 Task: Find connections with filter location Montesson with filter topic #healthy with filter profile language German with filter current company Belong Education (Previously InternIn) with filter school Jaypee Institute of Information Technology, Noida with filter industry Wholesale Hardware, Plumbing, Heating Equipment with filter service category Personal Injury Law with filter keywords title B2B Sales Specialist
Action: Mouse moved to (486, 83)
Screenshot: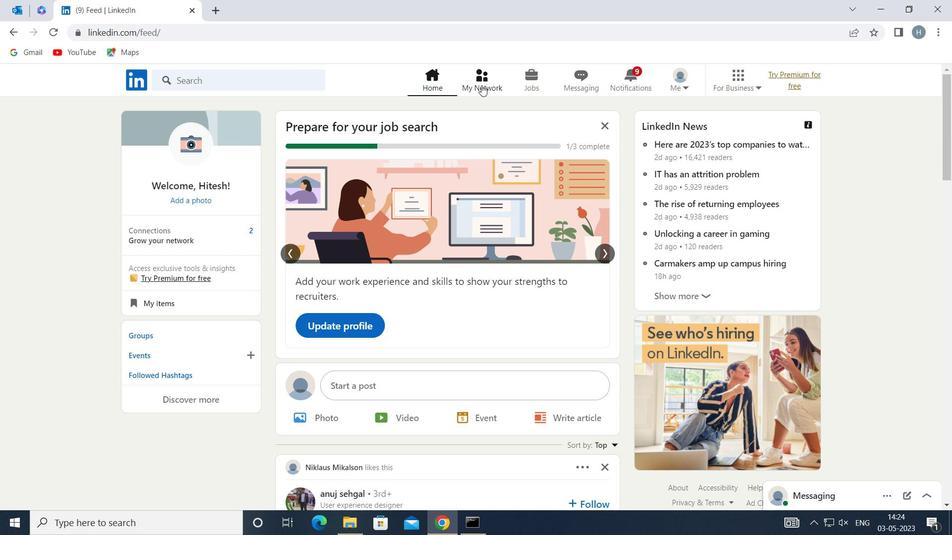 
Action: Mouse pressed left at (486, 83)
Screenshot: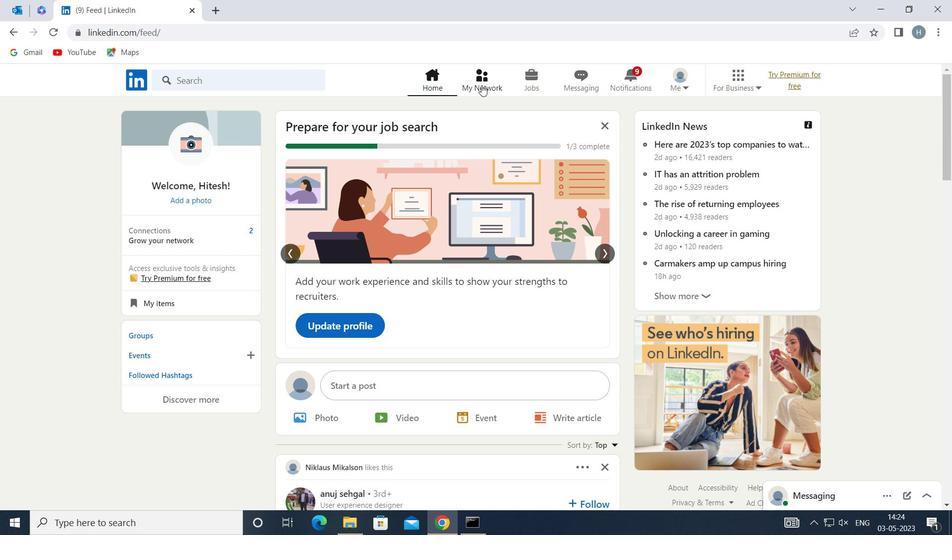 
Action: Mouse moved to (282, 154)
Screenshot: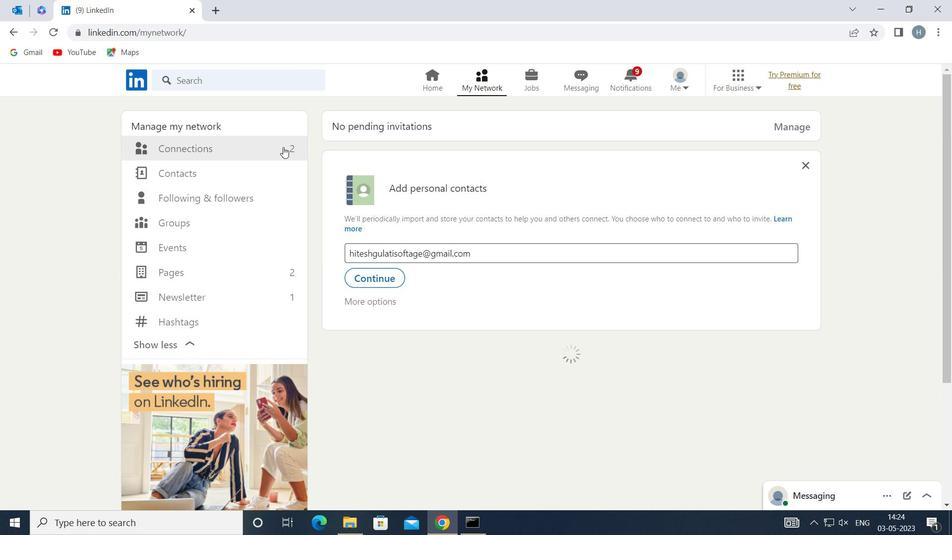 
Action: Mouse pressed left at (282, 154)
Screenshot: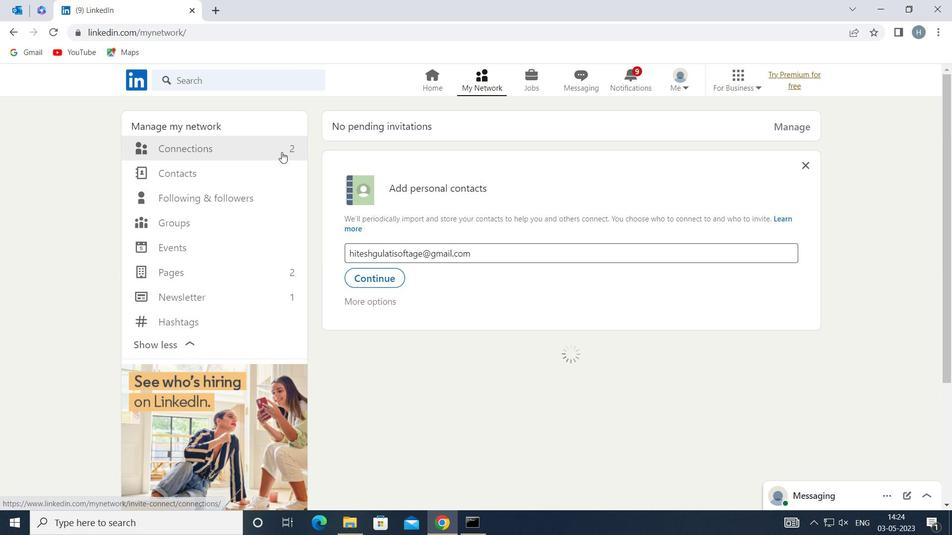 
Action: Mouse moved to (579, 146)
Screenshot: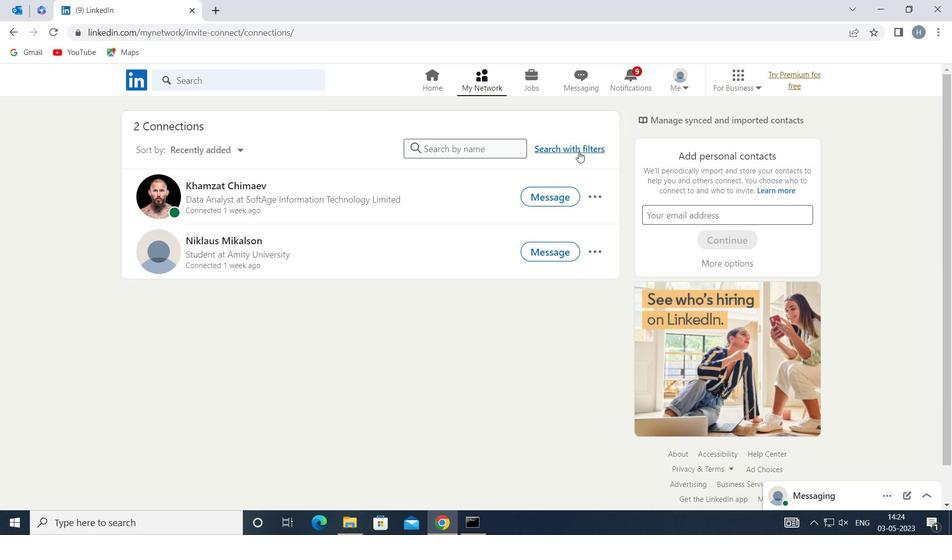 
Action: Mouse pressed left at (579, 146)
Screenshot: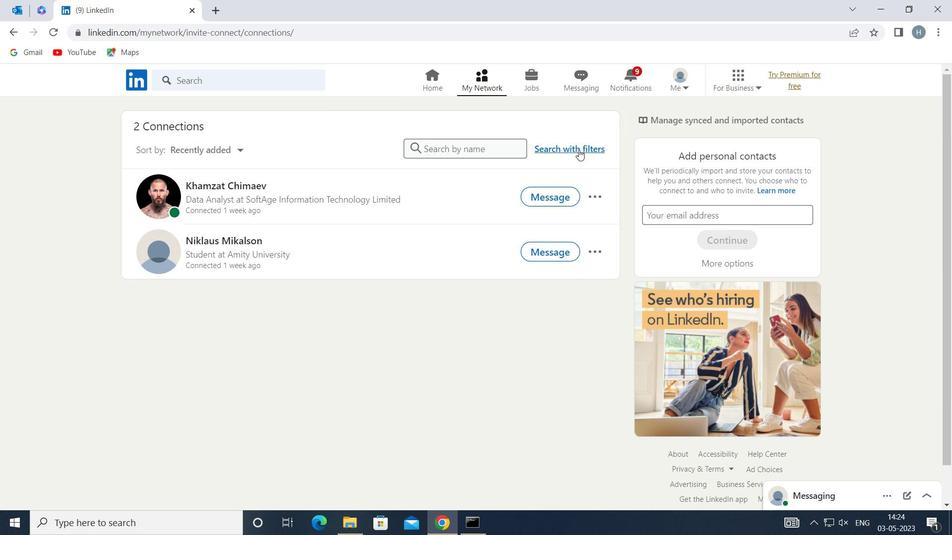 
Action: Mouse moved to (519, 119)
Screenshot: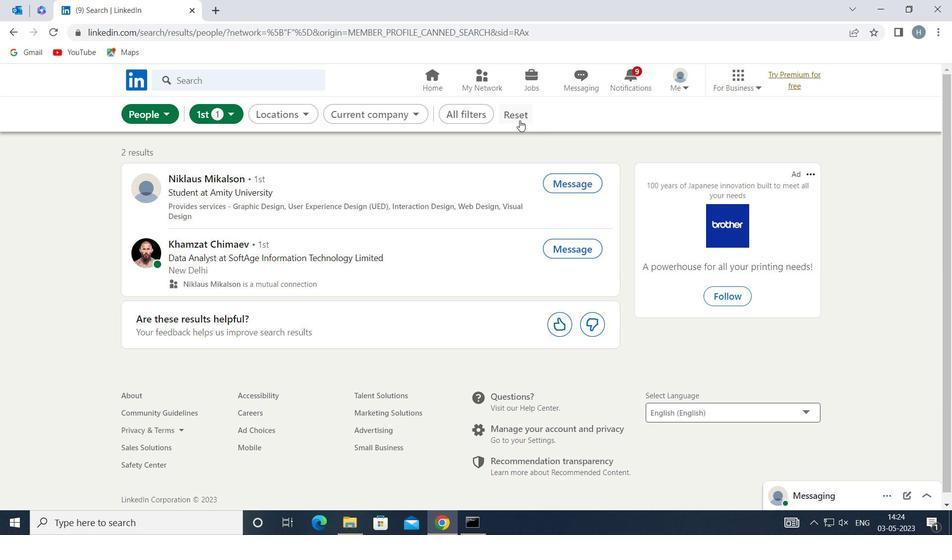 
Action: Mouse pressed left at (519, 119)
Screenshot: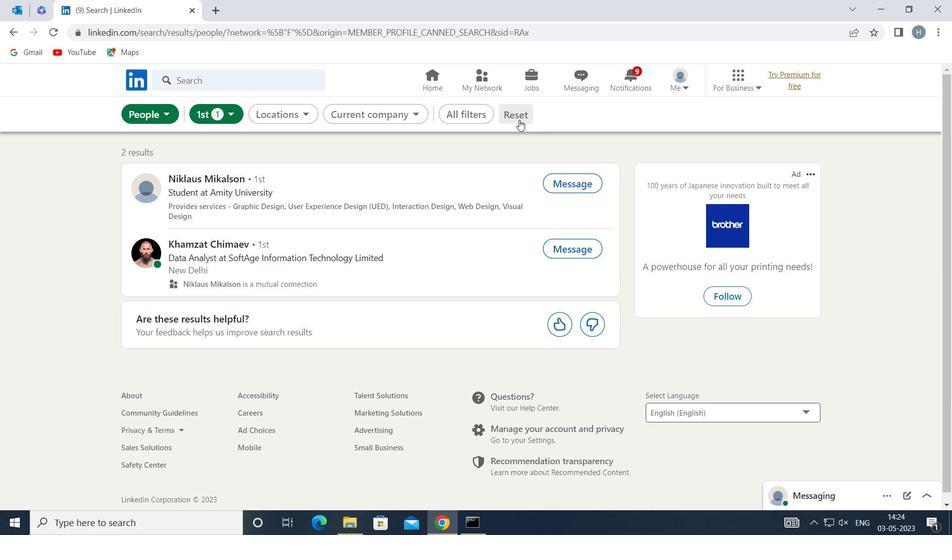 
Action: Mouse moved to (511, 115)
Screenshot: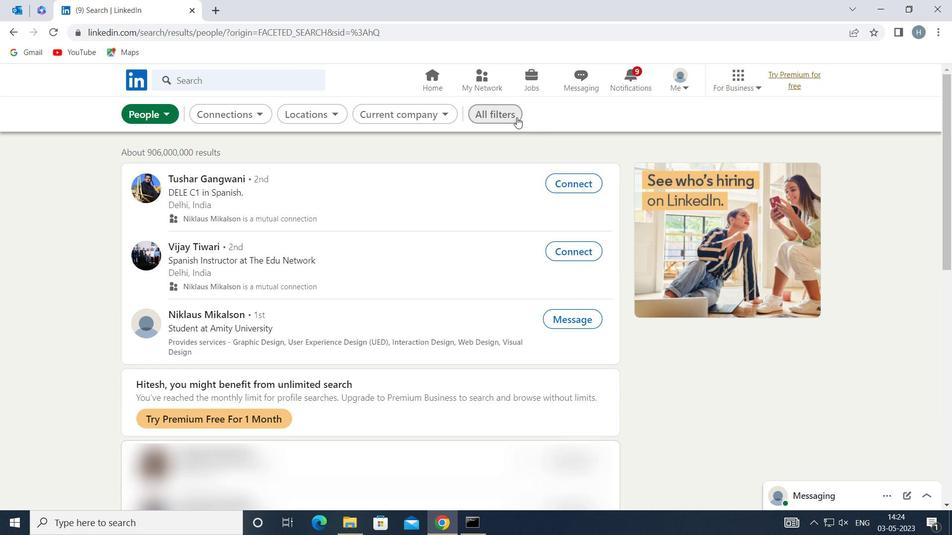 
Action: Mouse pressed left at (511, 115)
Screenshot: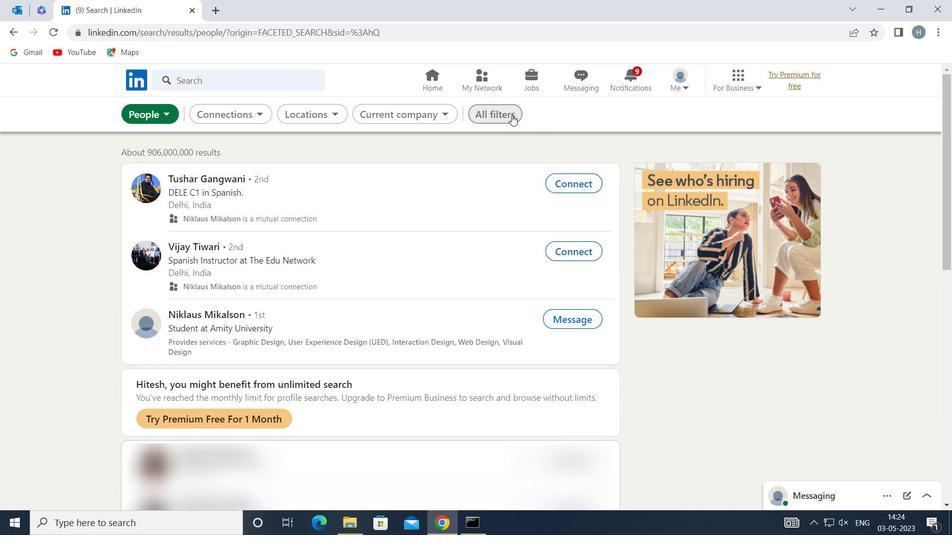 
Action: Mouse moved to (724, 254)
Screenshot: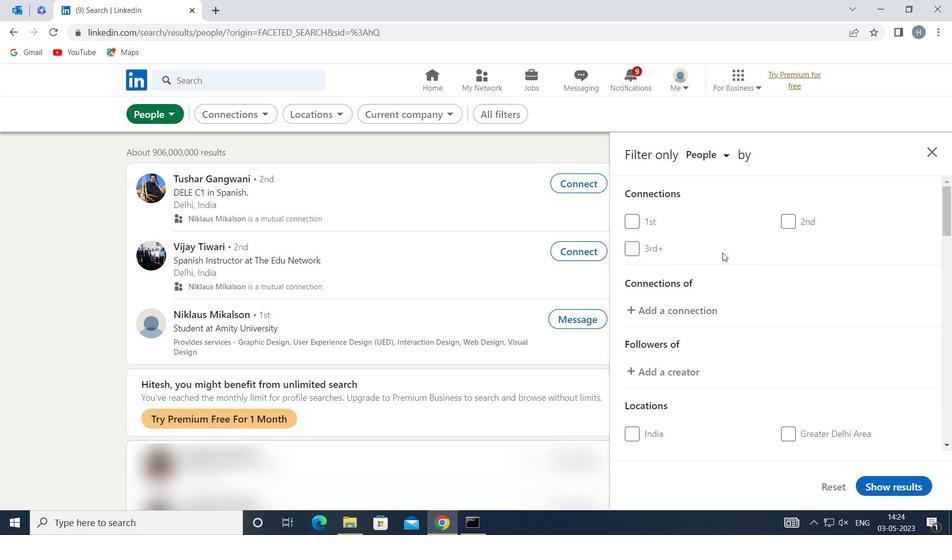 
Action: Mouse scrolled (724, 253) with delta (0, 0)
Screenshot: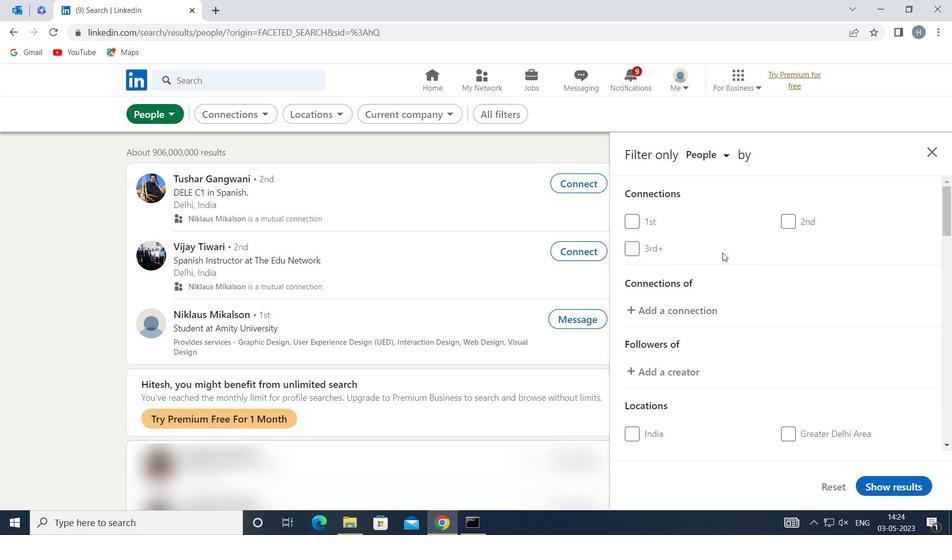 
Action: Mouse moved to (727, 252)
Screenshot: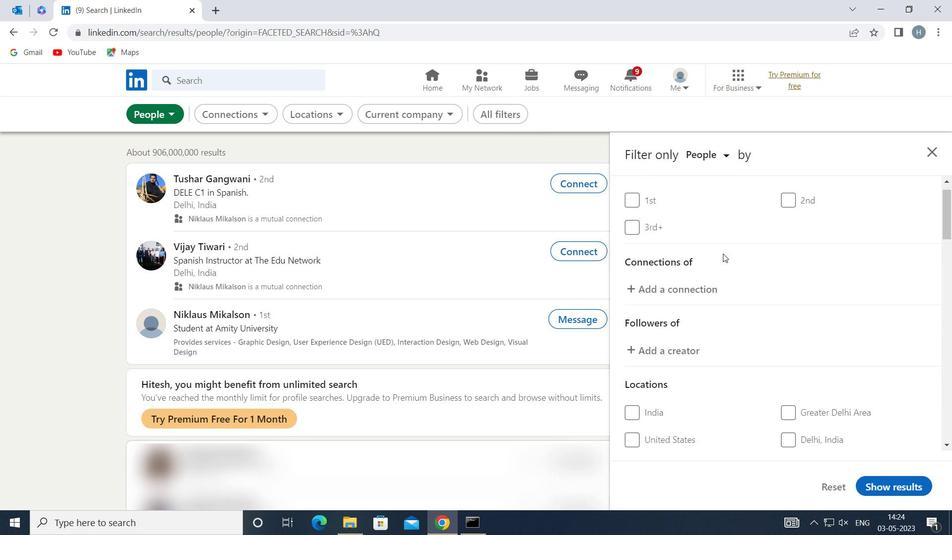 
Action: Mouse scrolled (727, 251) with delta (0, 0)
Screenshot: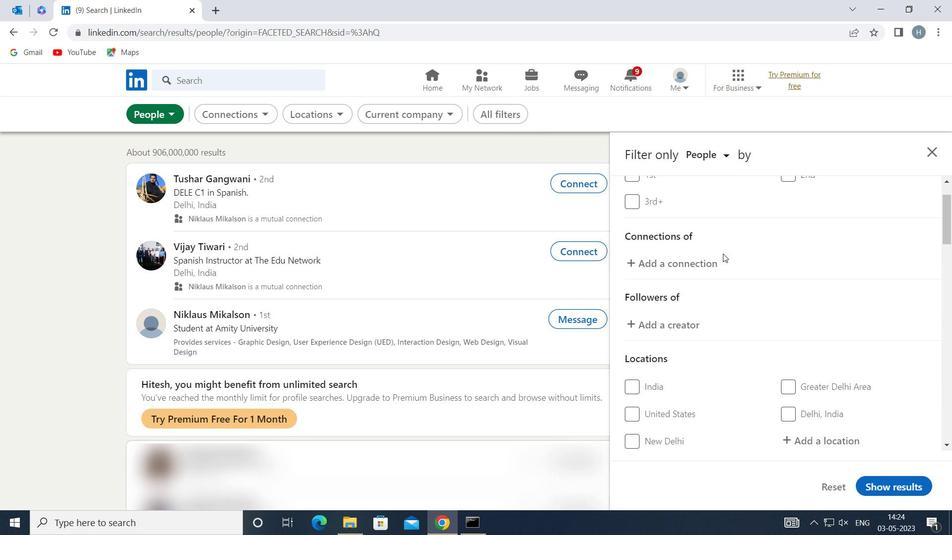 
Action: Mouse scrolled (727, 251) with delta (0, 0)
Screenshot: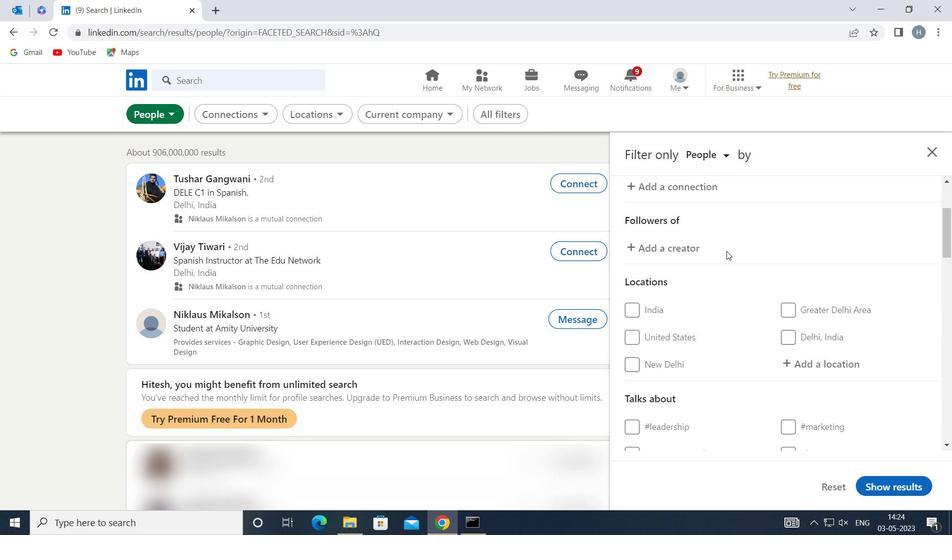 
Action: Mouse moved to (813, 293)
Screenshot: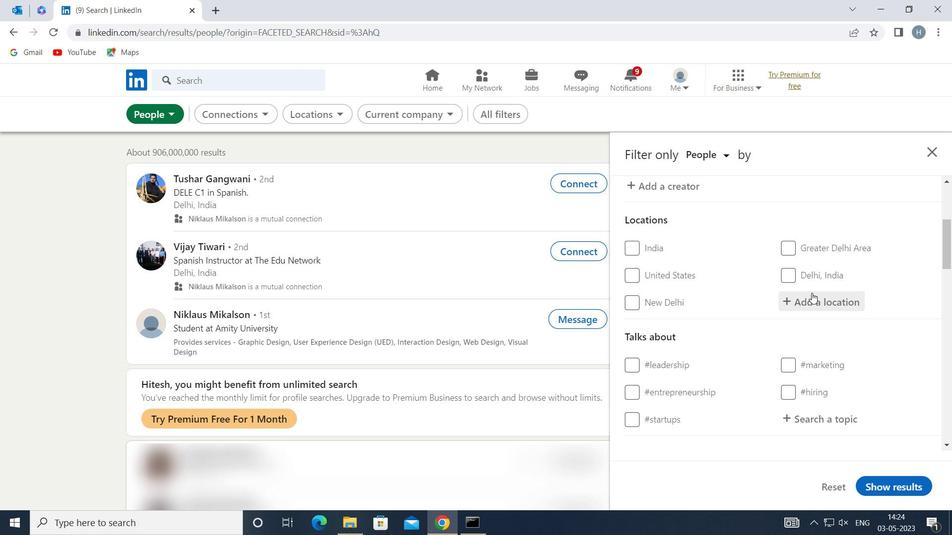 
Action: Mouse pressed left at (813, 293)
Screenshot: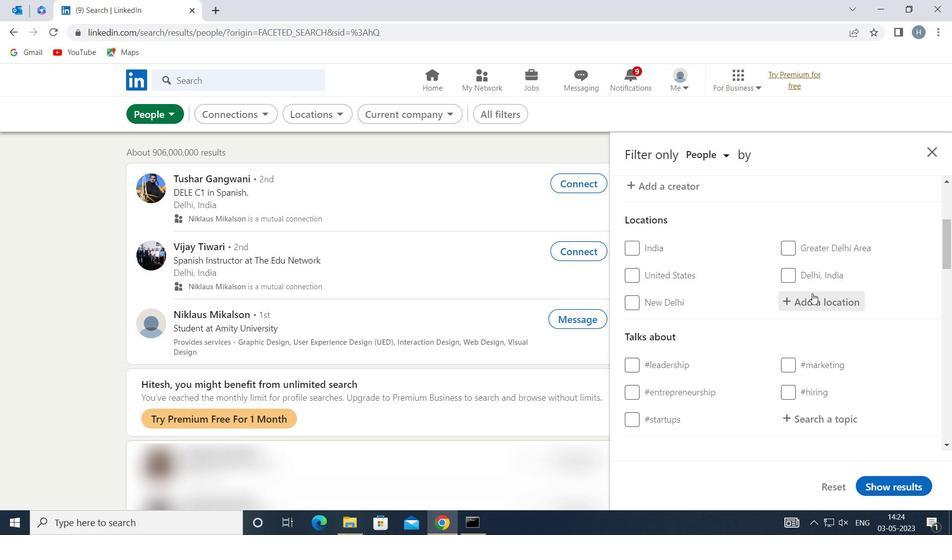 
Action: Key pressed <Key.shift>MONTESSON
Screenshot: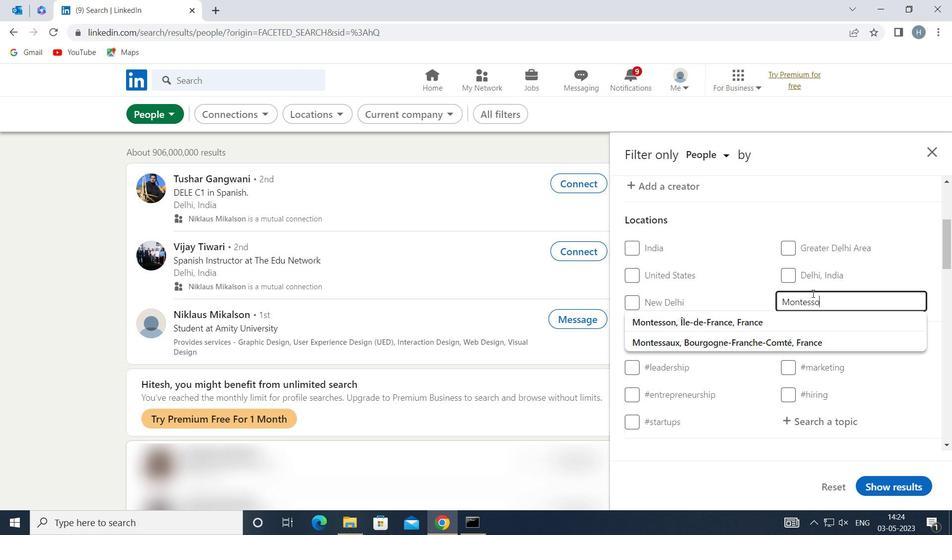 
Action: Mouse moved to (794, 322)
Screenshot: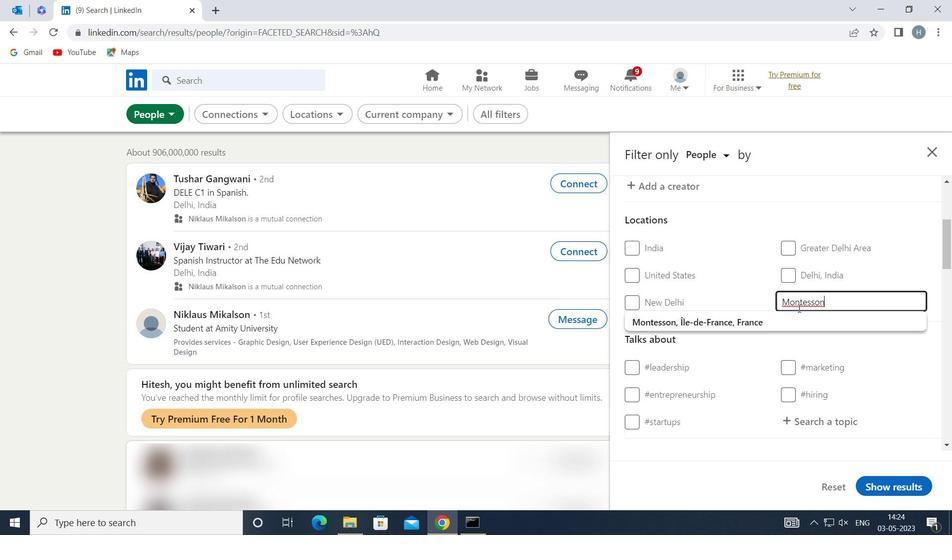
Action: Mouse pressed left at (794, 322)
Screenshot: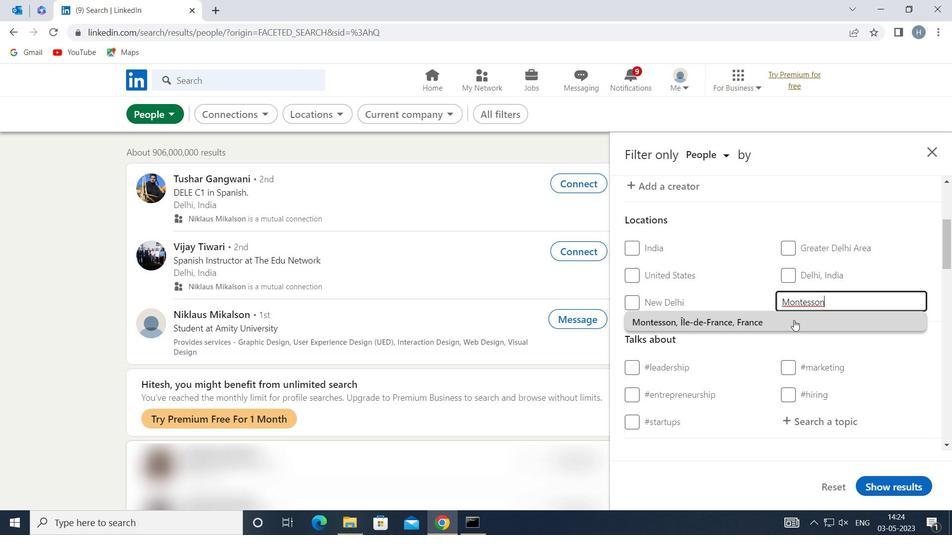 
Action: Mouse moved to (791, 322)
Screenshot: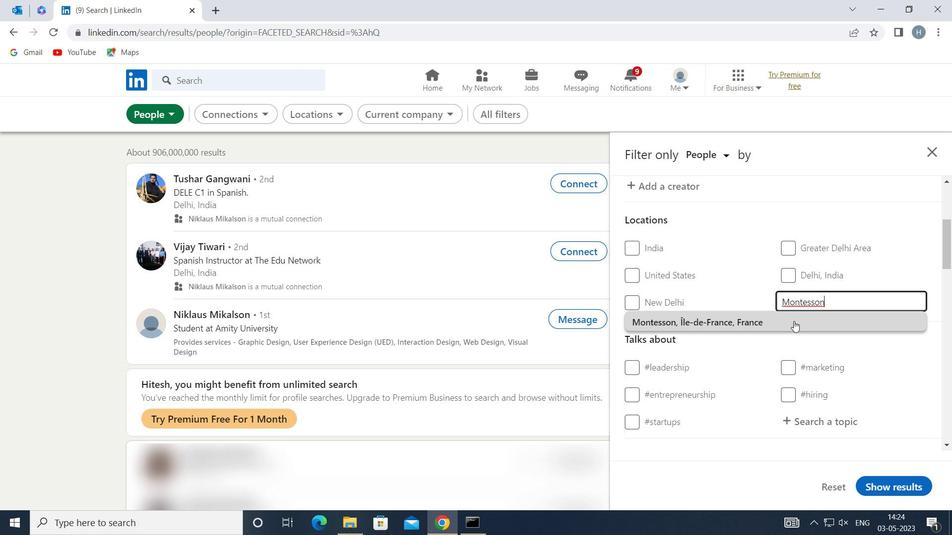 
Action: Mouse scrolled (791, 322) with delta (0, 0)
Screenshot: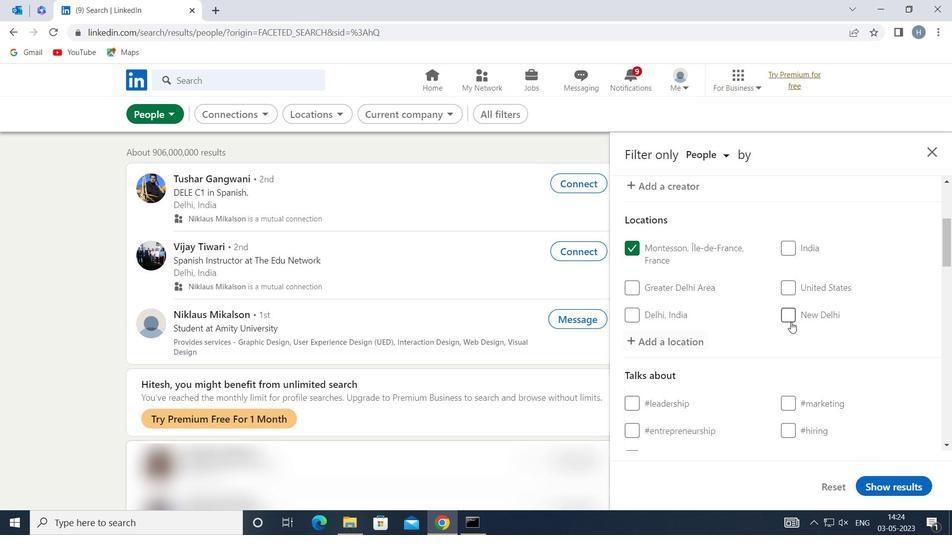 
Action: Mouse scrolled (791, 322) with delta (0, 0)
Screenshot: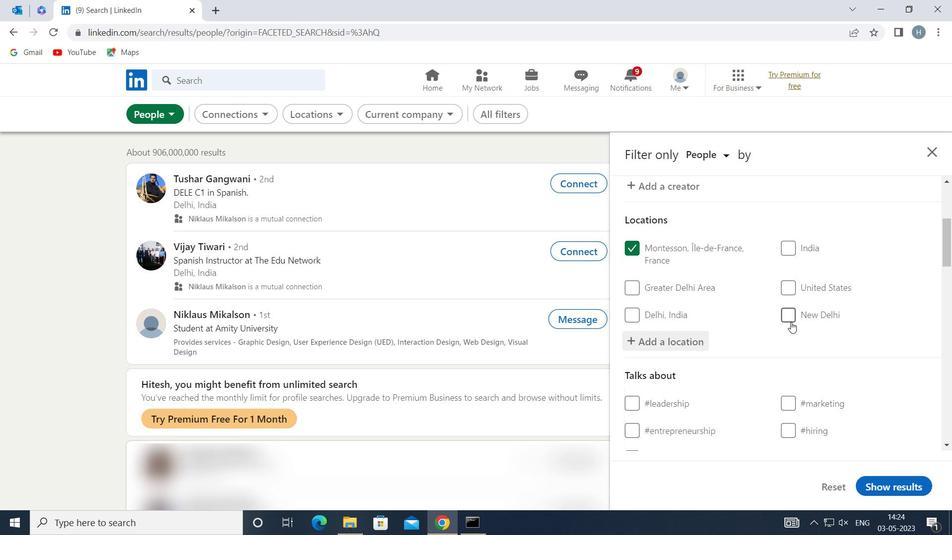 
Action: Mouse moved to (822, 334)
Screenshot: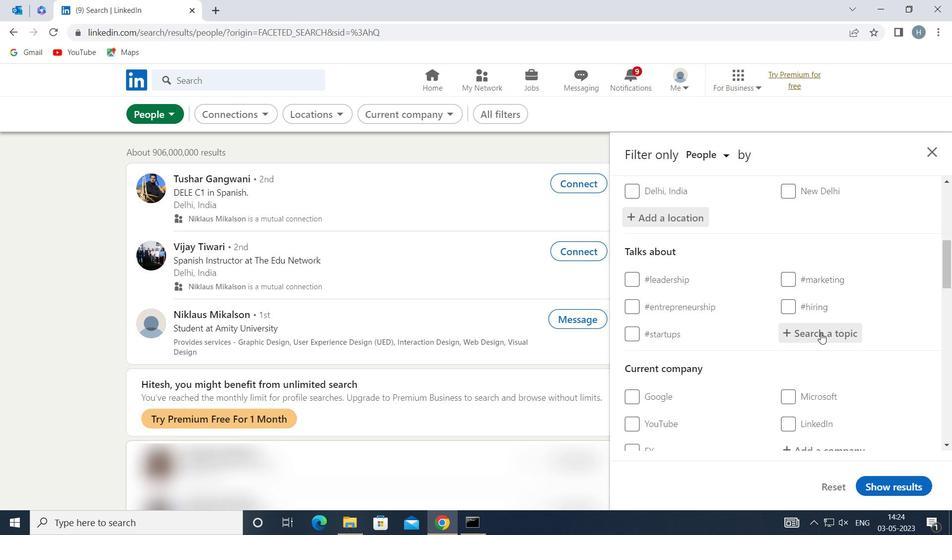 
Action: Mouse pressed left at (822, 334)
Screenshot: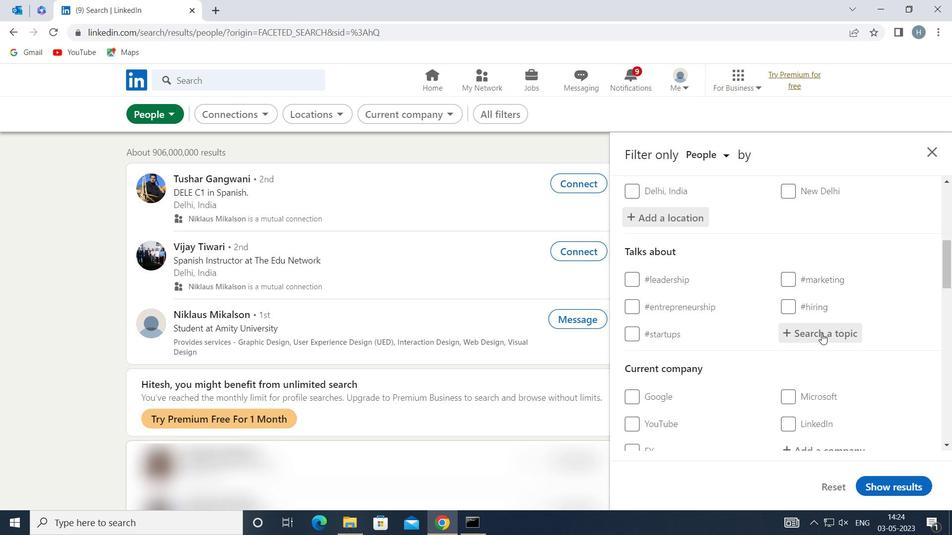
Action: Mouse moved to (820, 333)
Screenshot: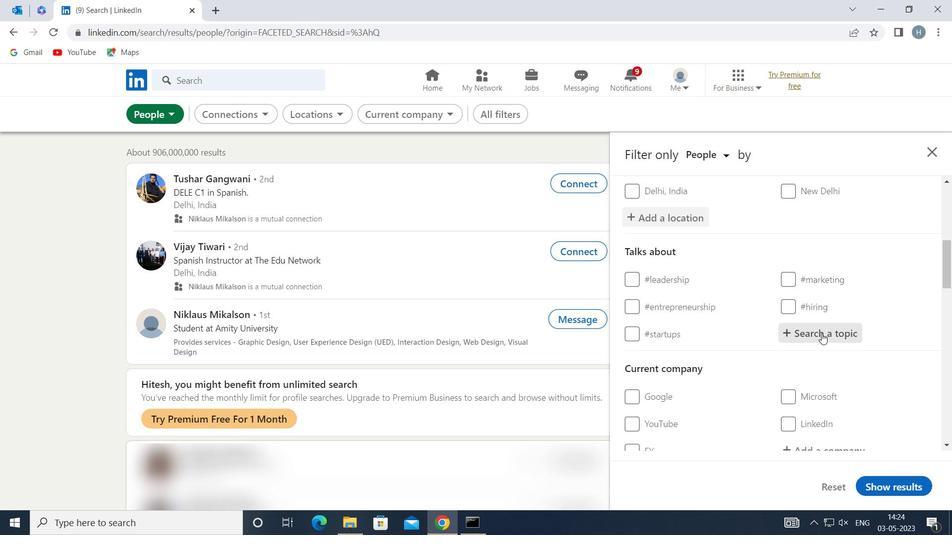 
Action: Key pressed HEALTHY
Screenshot: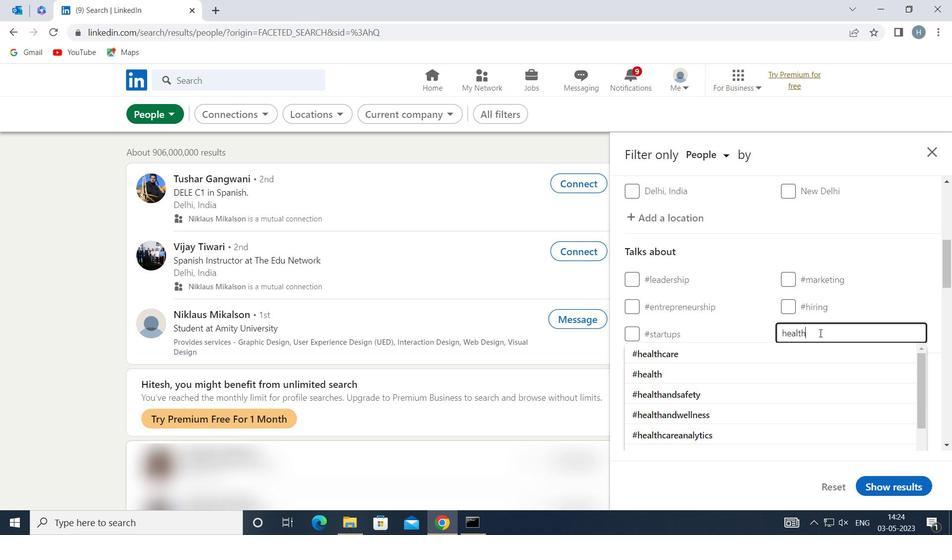 
Action: Mouse moved to (748, 392)
Screenshot: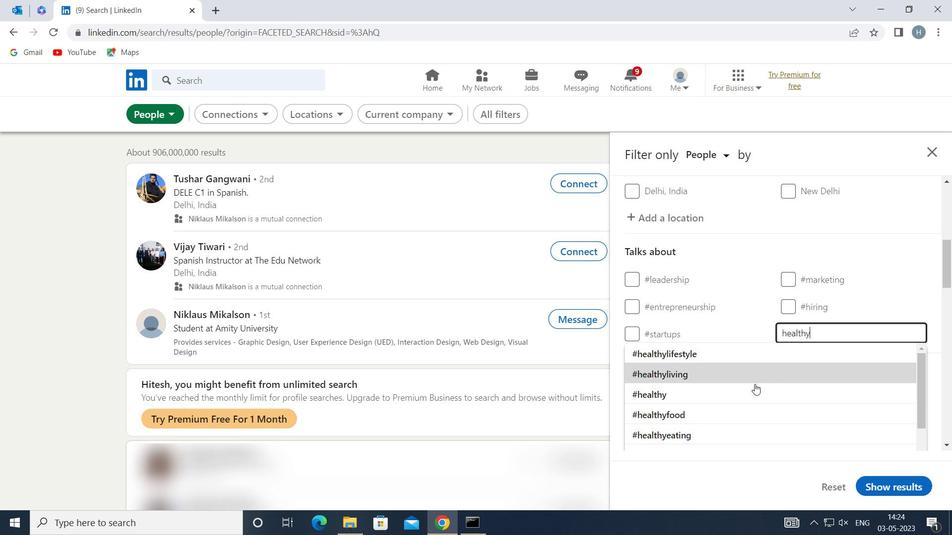 
Action: Mouse pressed left at (748, 392)
Screenshot: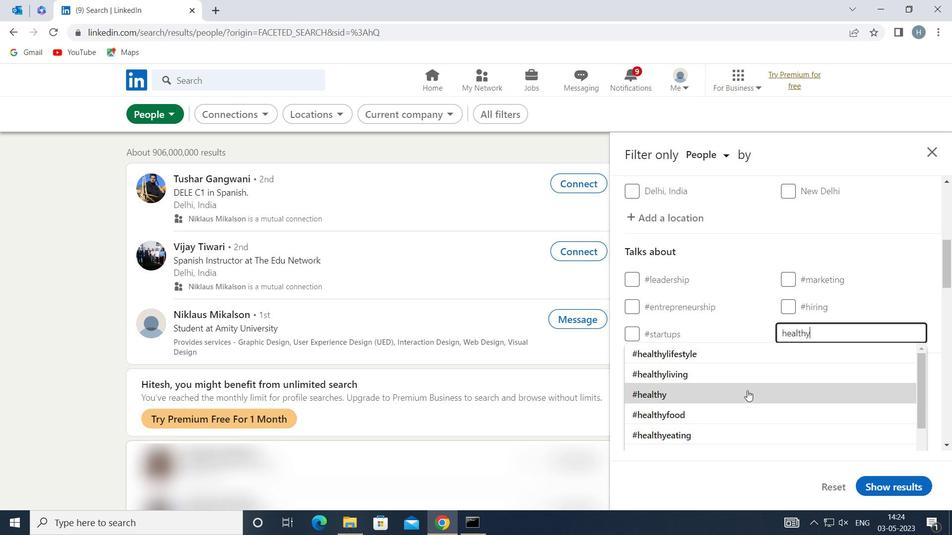 
Action: Mouse moved to (737, 357)
Screenshot: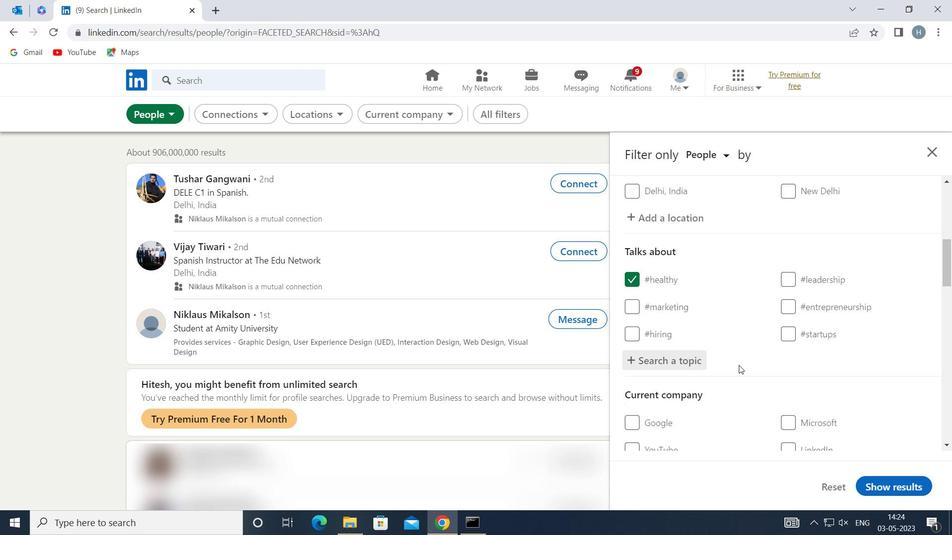 
Action: Mouse scrolled (737, 356) with delta (0, 0)
Screenshot: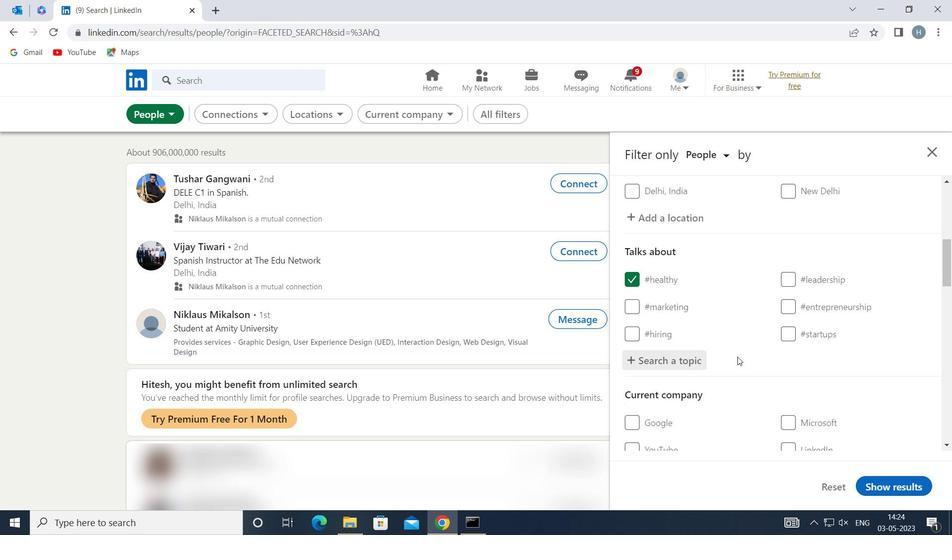 
Action: Mouse scrolled (737, 356) with delta (0, 0)
Screenshot: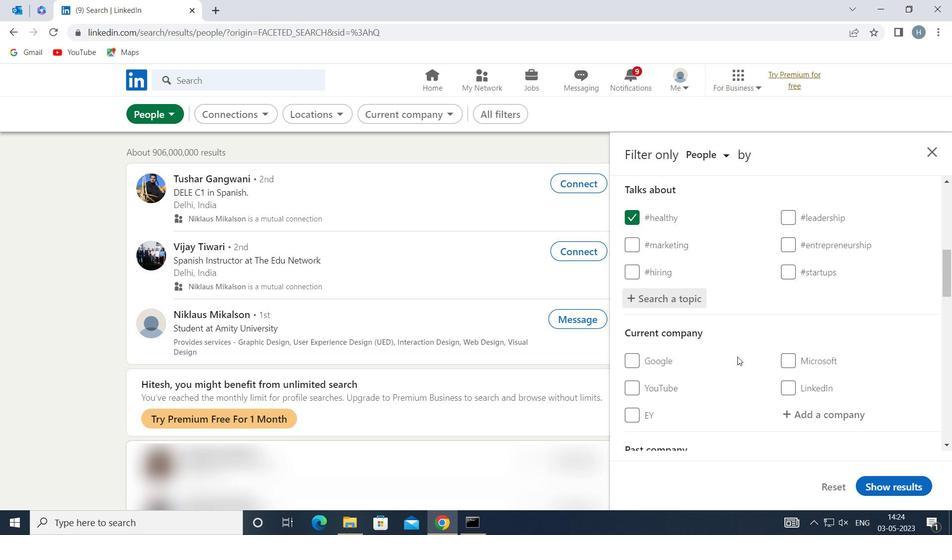 
Action: Mouse scrolled (737, 356) with delta (0, 0)
Screenshot: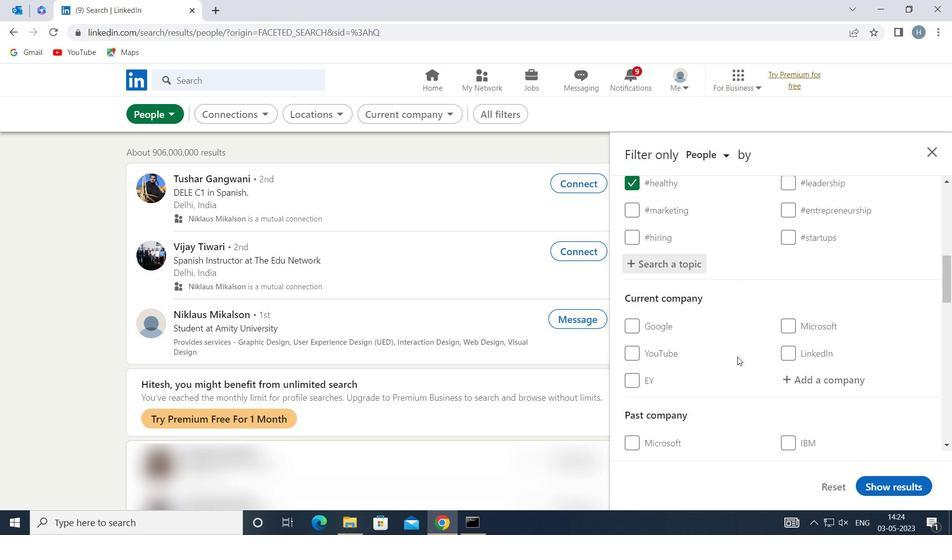 
Action: Mouse moved to (737, 357)
Screenshot: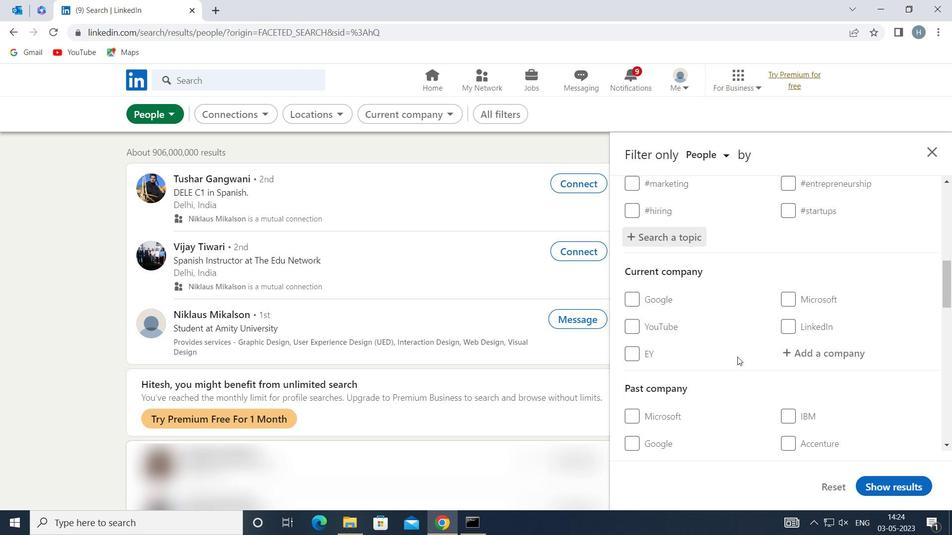 
Action: Mouse scrolled (737, 356) with delta (0, 0)
Screenshot: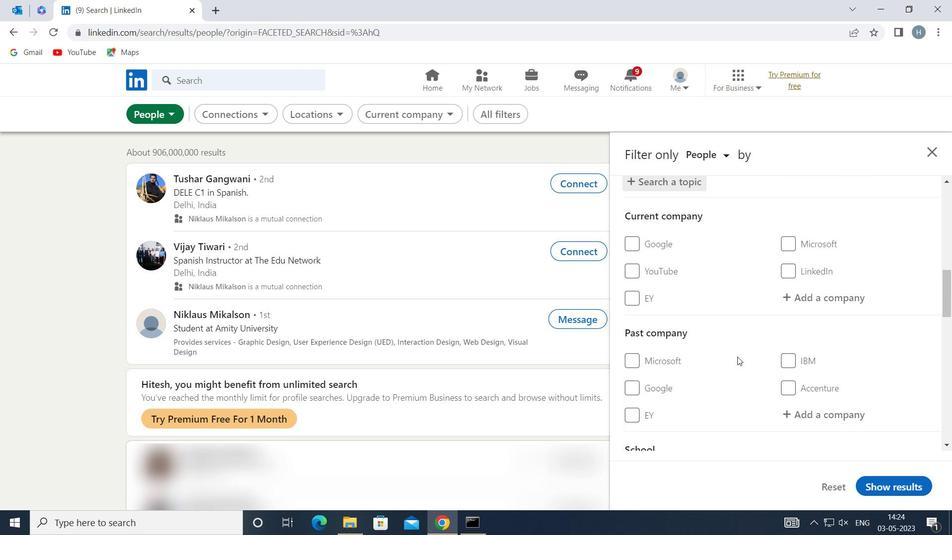 
Action: Mouse moved to (737, 358)
Screenshot: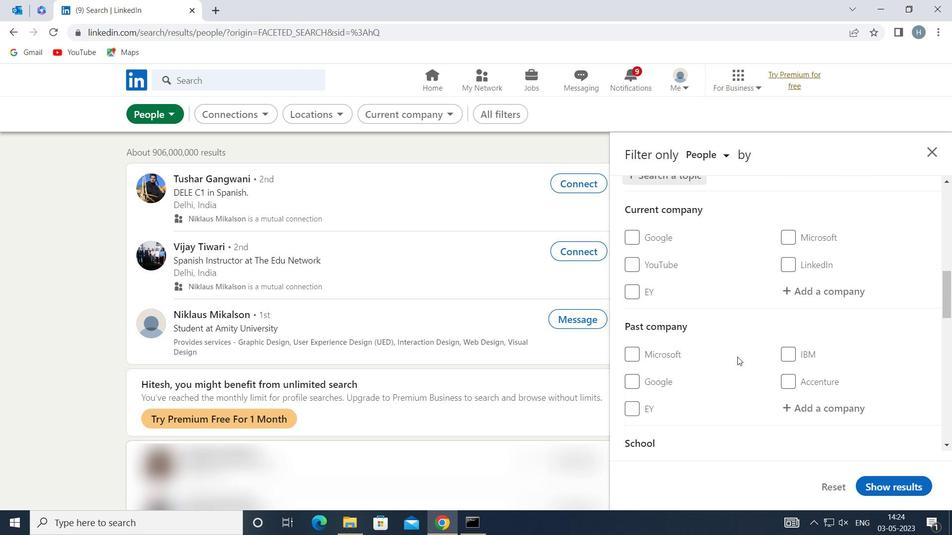 
Action: Mouse scrolled (737, 358) with delta (0, 0)
Screenshot: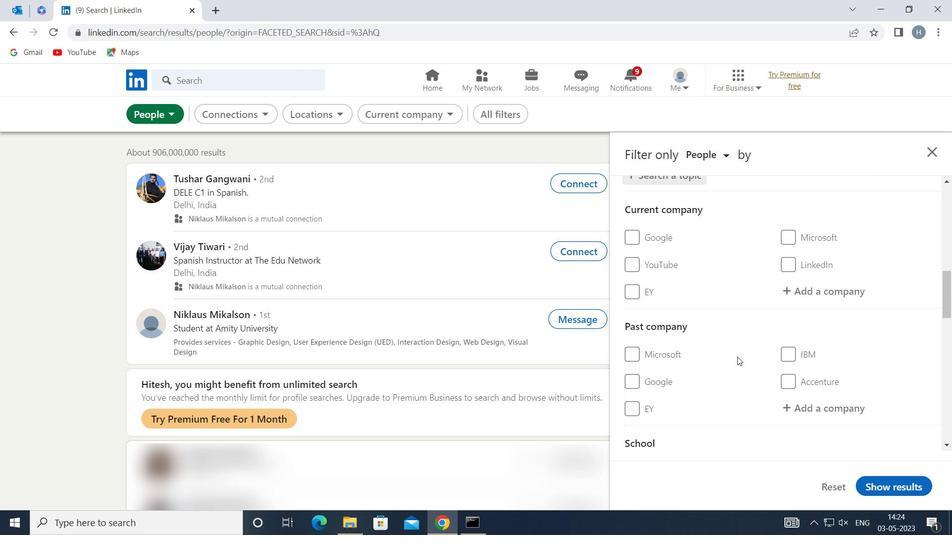 
Action: Mouse moved to (737, 359)
Screenshot: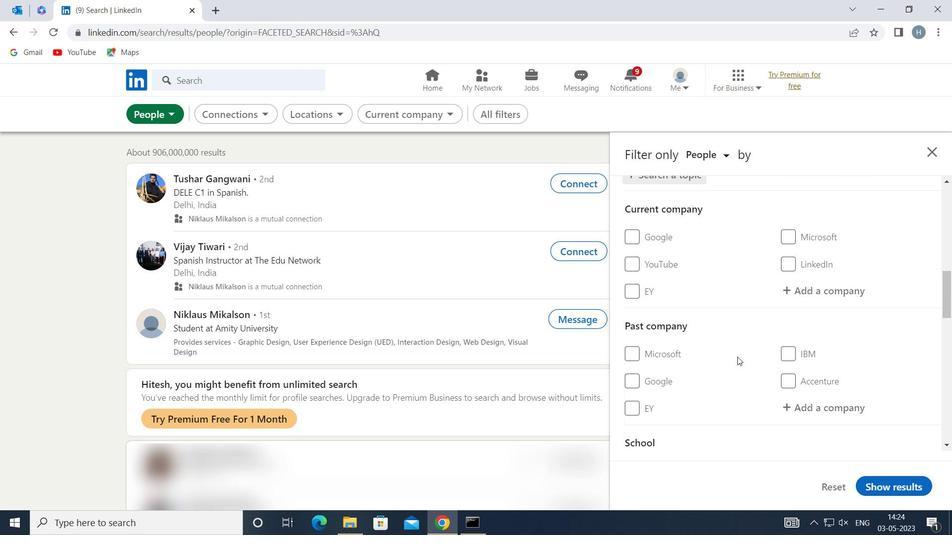 
Action: Mouse scrolled (737, 359) with delta (0, 0)
Screenshot: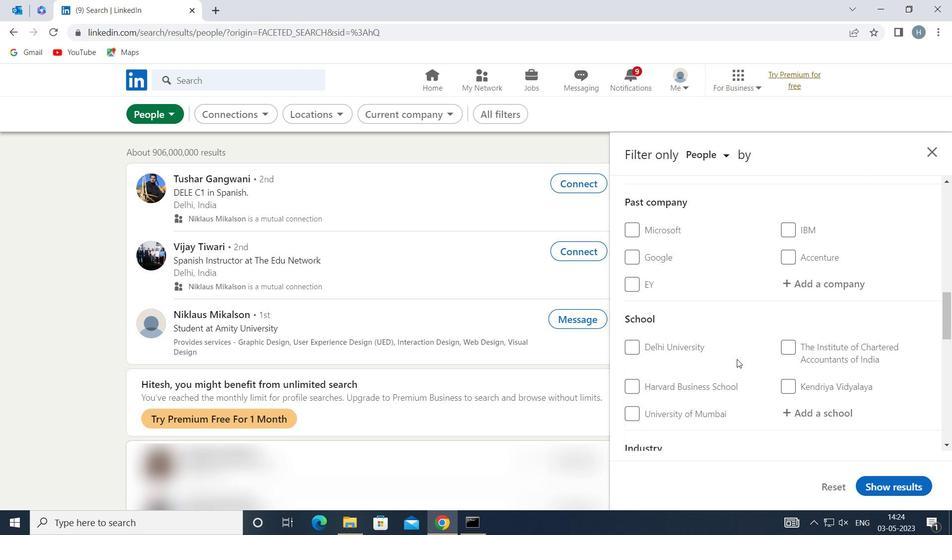 
Action: Mouse scrolled (737, 359) with delta (0, 0)
Screenshot: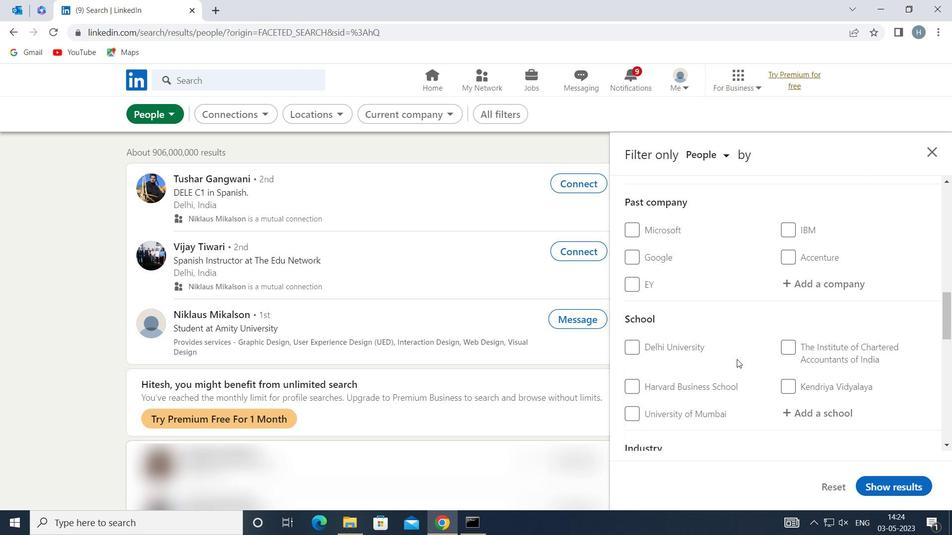
Action: Mouse scrolled (737, 359) with delta (0, 0)
Screenshot: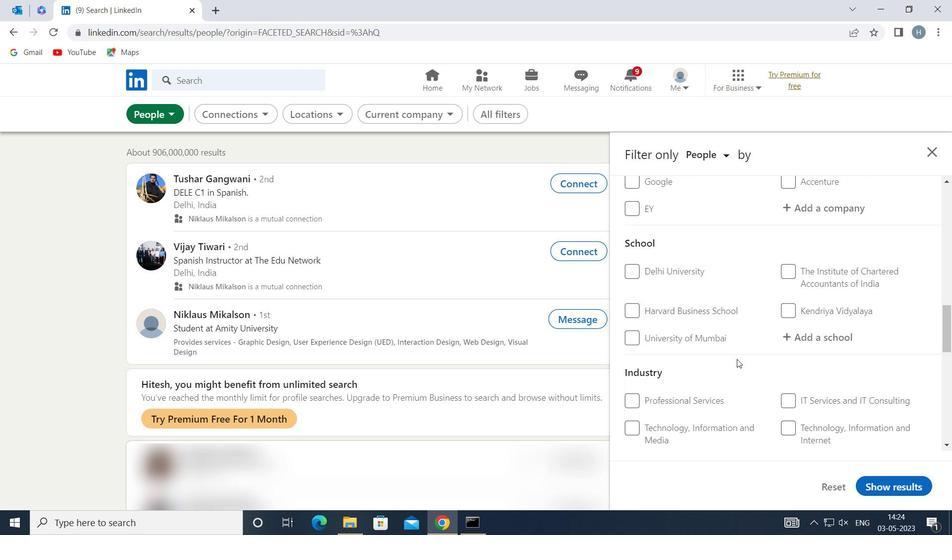 
Action: Mouse scrolled (737, 359) with delta (0, 0)
Screenshot: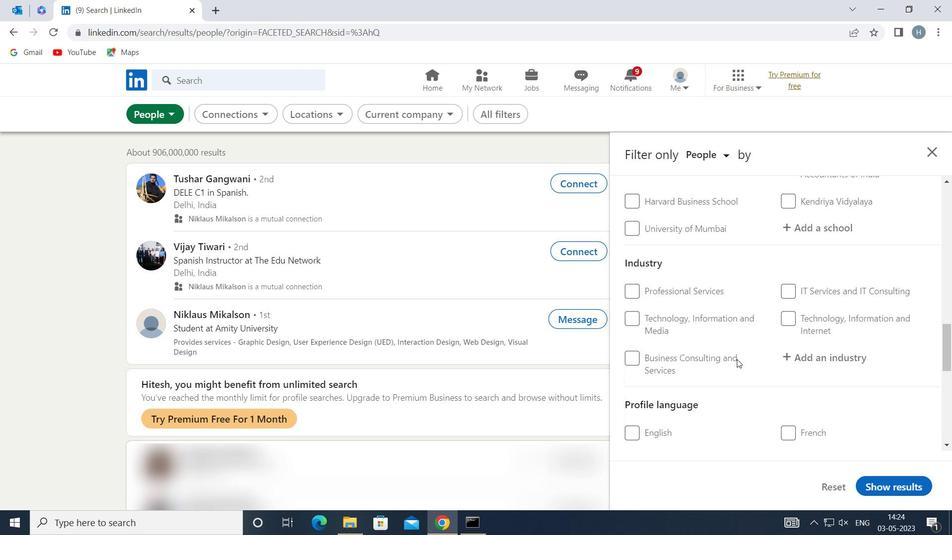 
Action: Mouse scrolled (737, 359) with delta (0, 0)
Screenshot: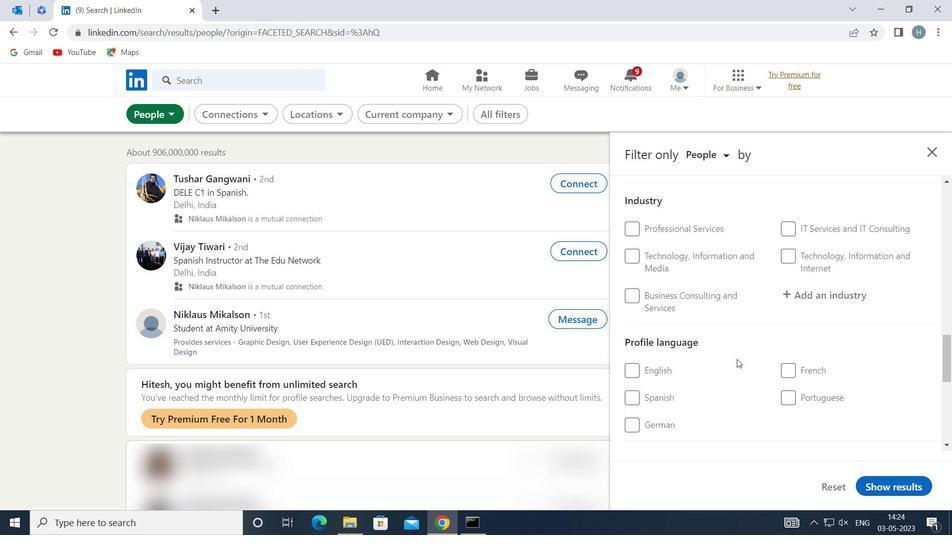 
Action: Mouse moved to (637, 358)
Screenshot: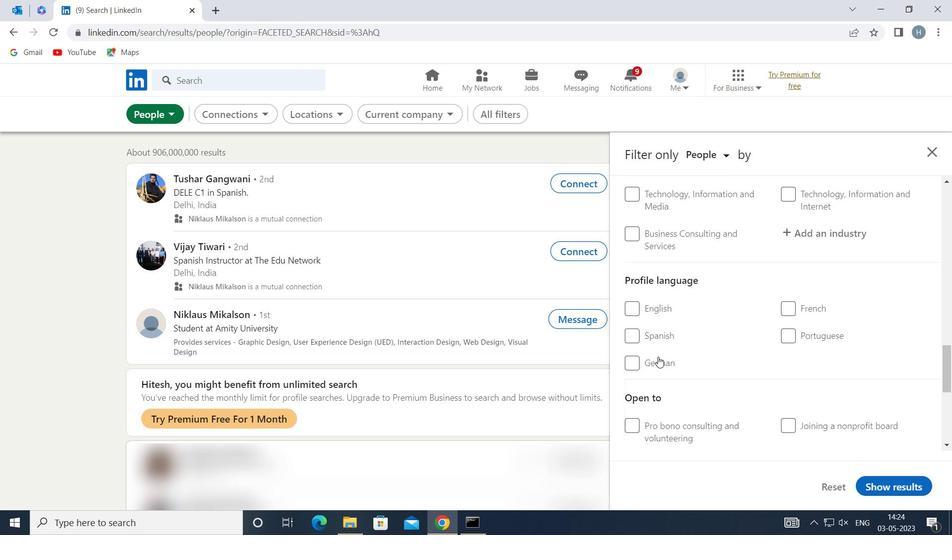 
Action: Mouse pressed left at (637, 358)
Screenshot: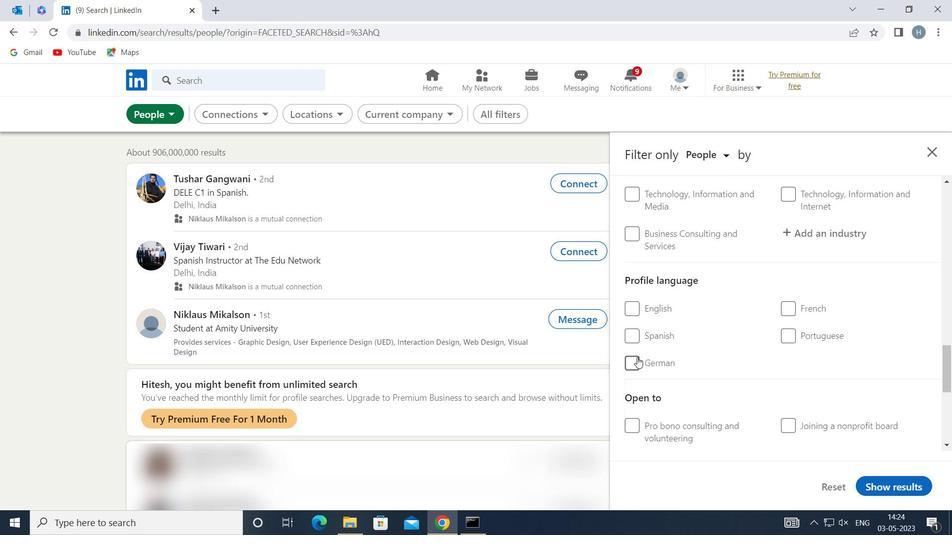 
Action: Mouse moved to (755, 346)
Screenshot: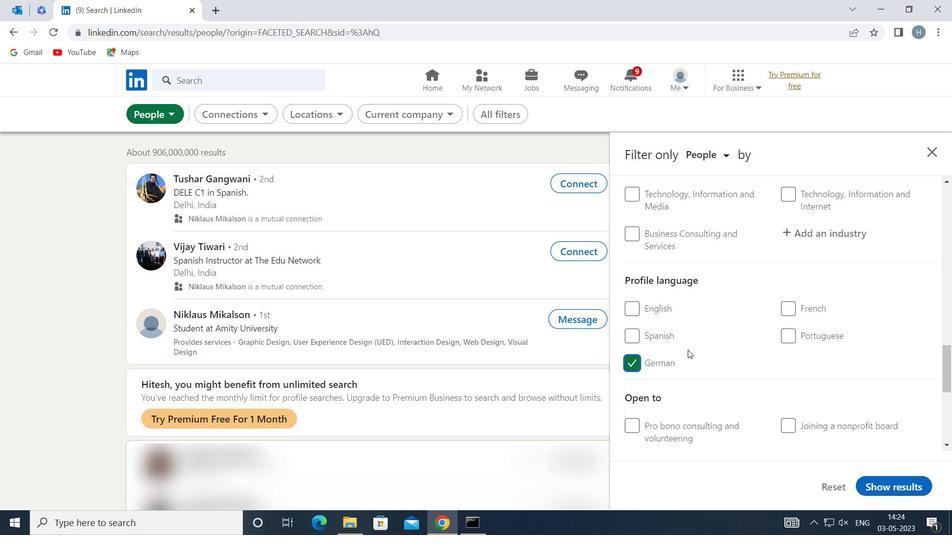 
Action: Mouse scrolled (755, 346) with delta (0, 0)
Screenshot: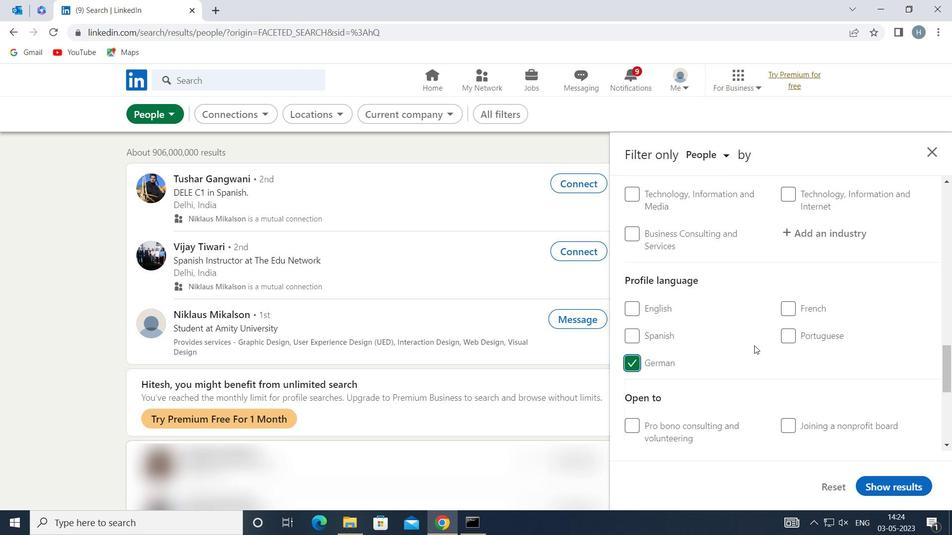 
Action: Mouse scrolled (755, 346) with delta (0, 0)
Screenshot: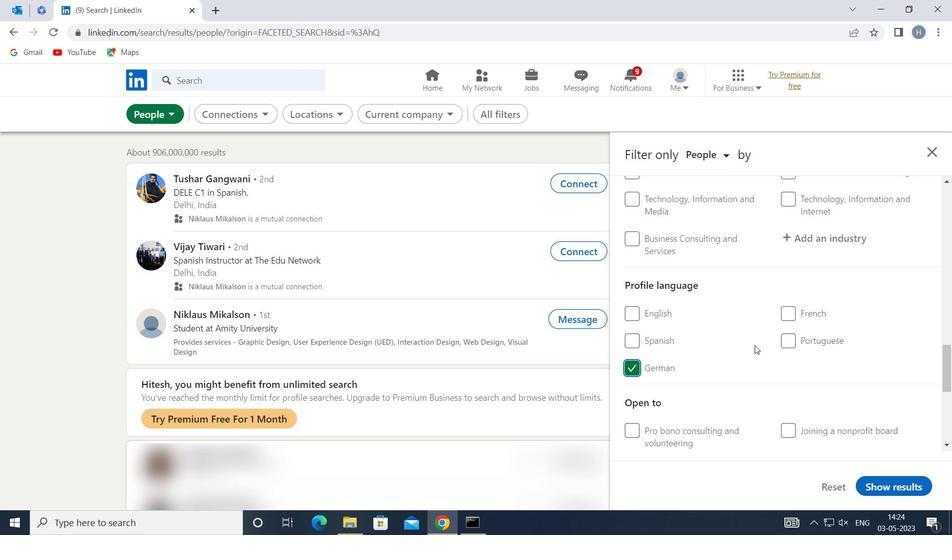 
Action: Mouse scrolled (755, 346) with delta (0, 0)
Screenshot: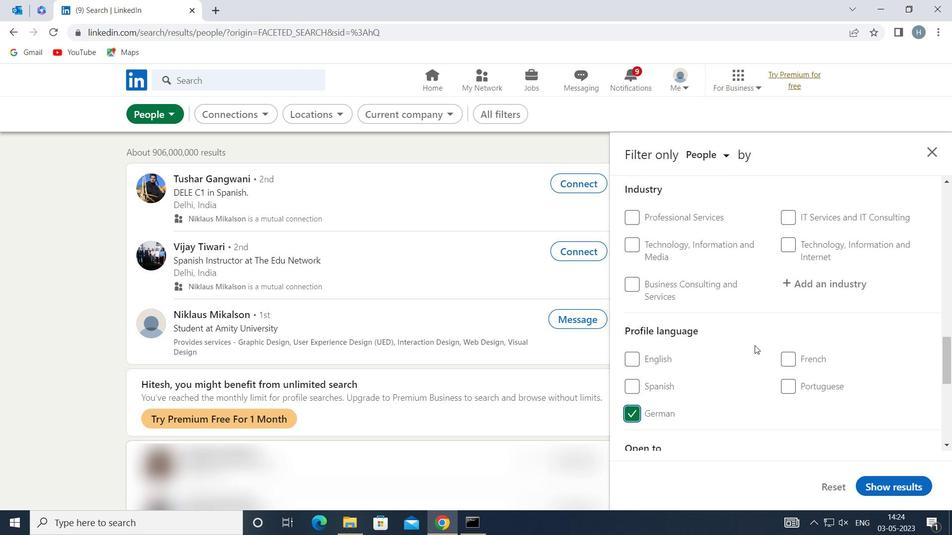 
Action: Mouse scrolled (755, 346) with delta (0, 0)
Screenshot: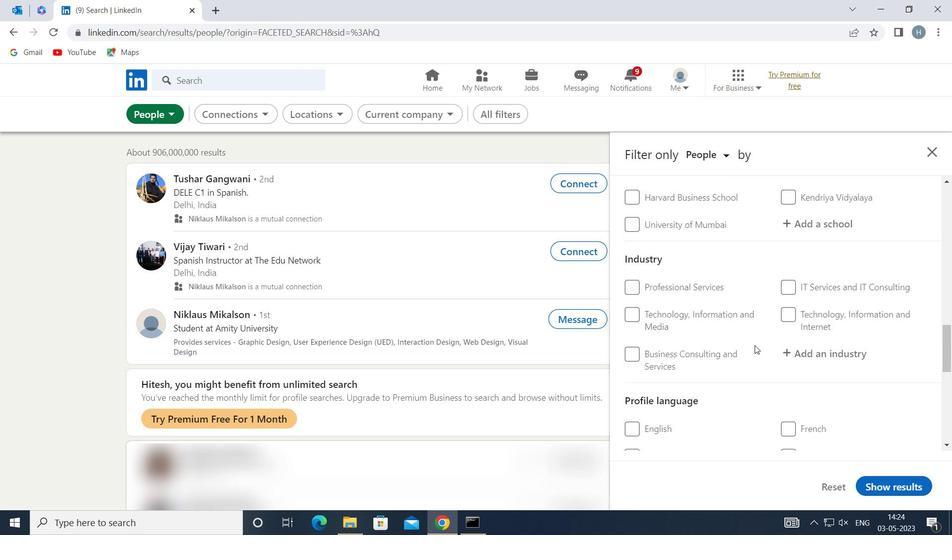 
Action: Mouse scrolled (755, 346) with delta (0, 0)
Screenshot: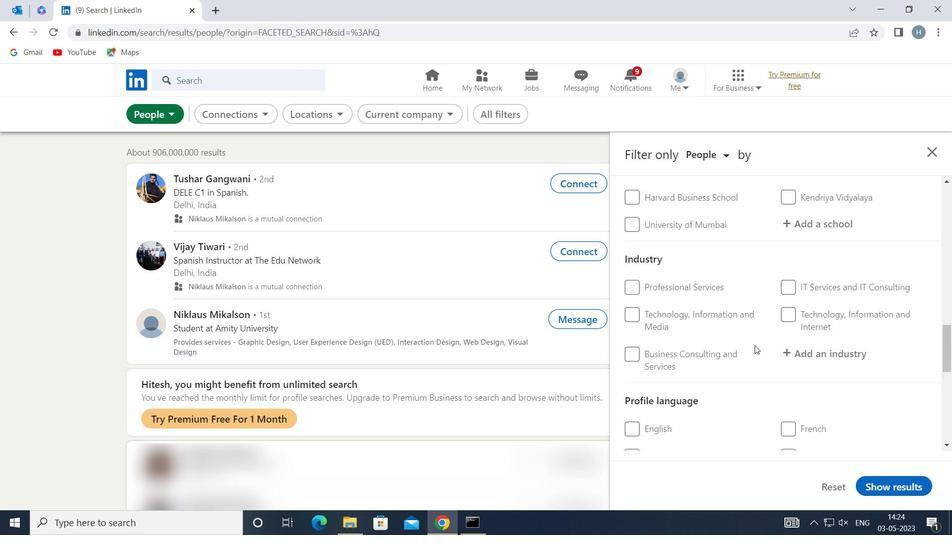 
Action: Mouse scrolled (755, 346) with delta (0, 0)
Screenshot: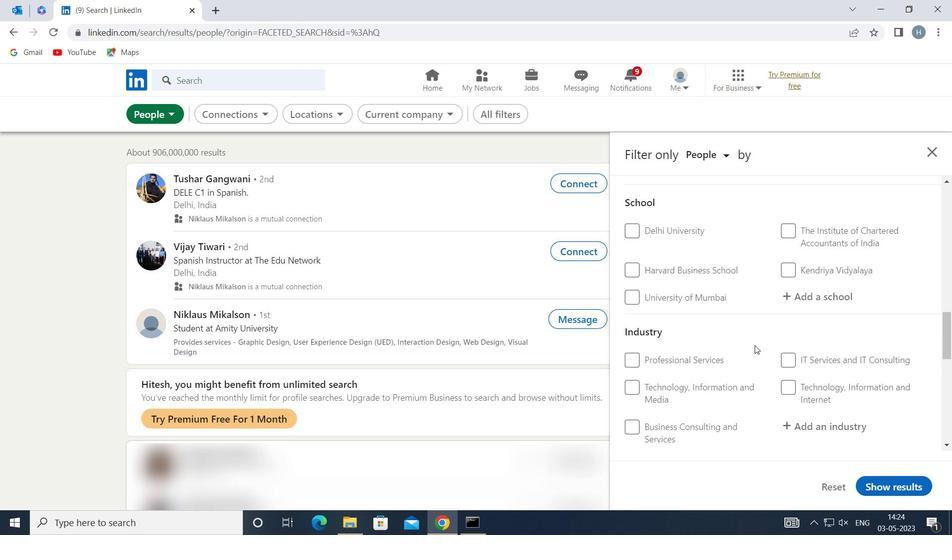 
Action: Mouse scrolled (755, 346) with delta (0, 0)
Screenshot: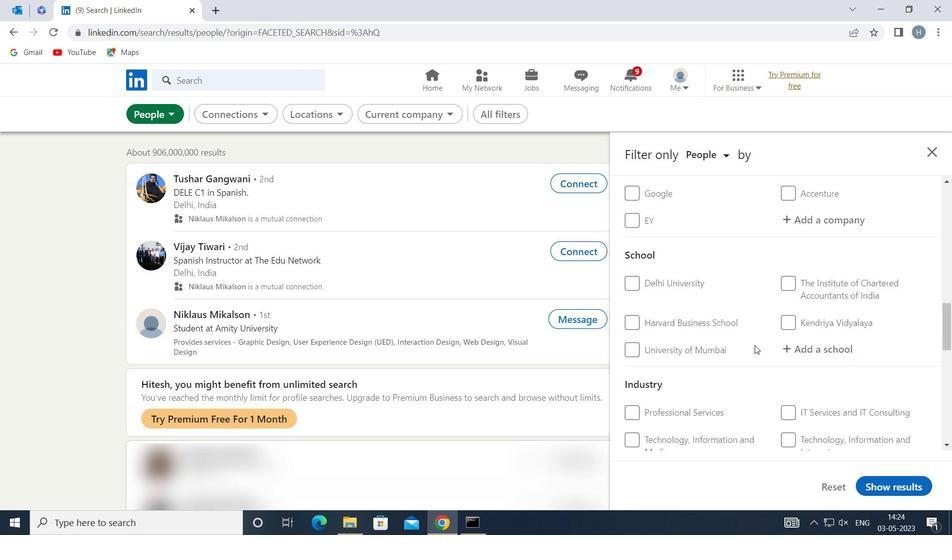 
Action: Mouse scrolled (755, 346) with delta (0, 0)
Screenshot: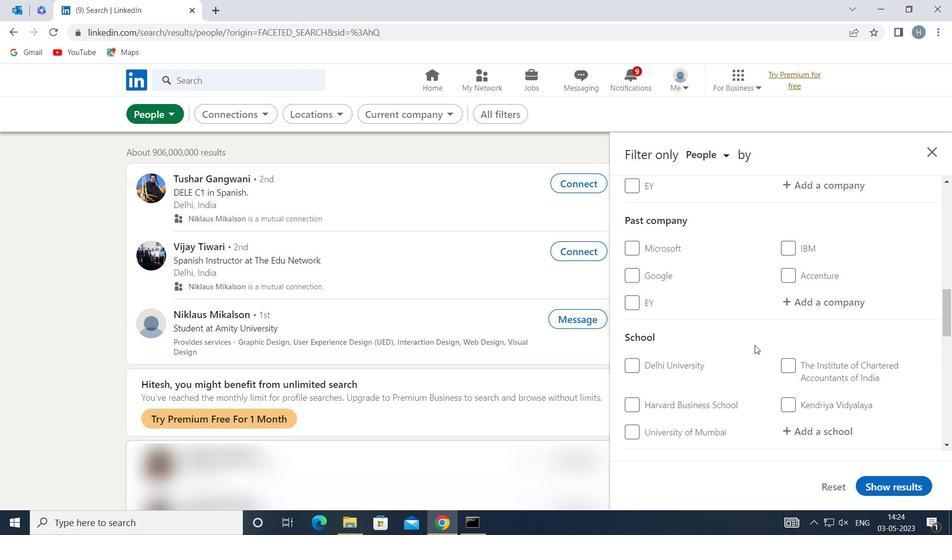 
Action: Mouse scrolled (755, 346) with delta (0, 0)
Screenshot: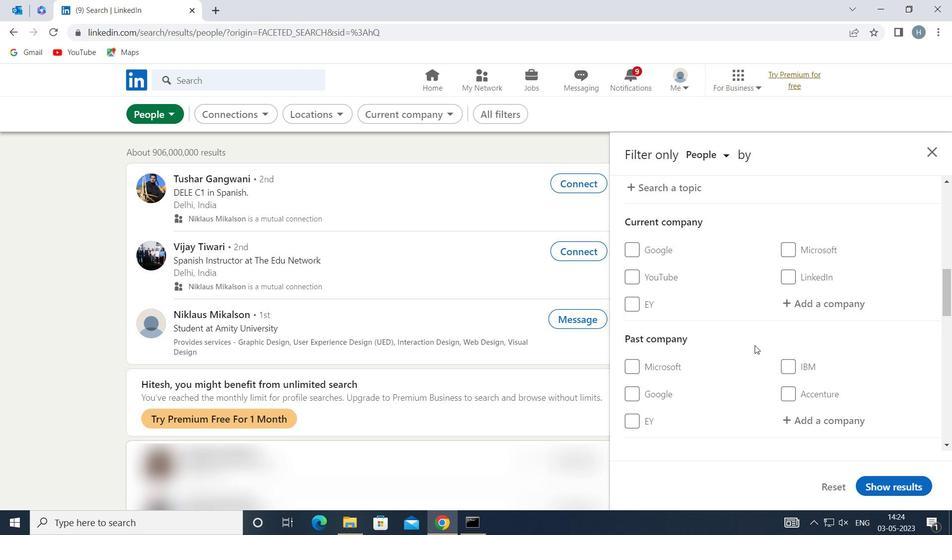 
Action: Mouse scrolled (755, 345) with delta (0, 0)
Screenshot: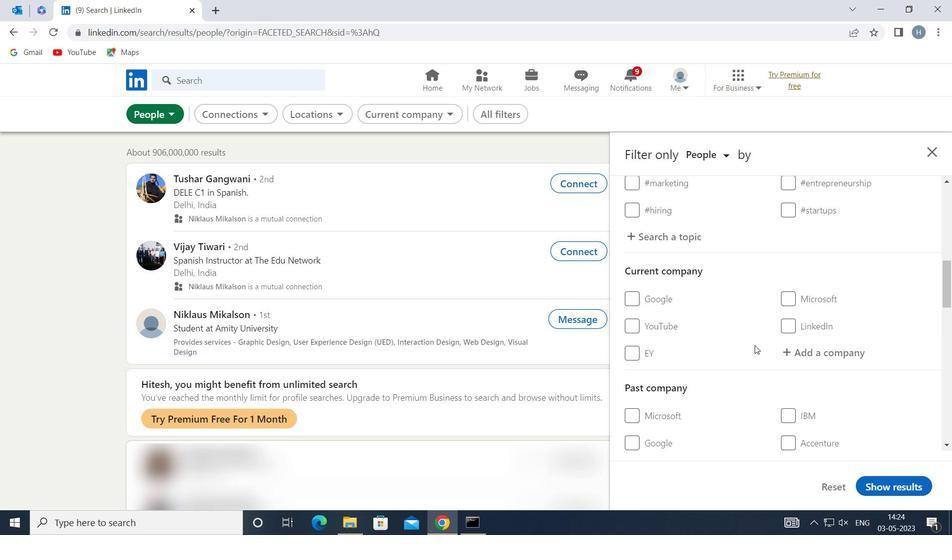 
Action: Mouse moved to (794, 347)
Screenshot: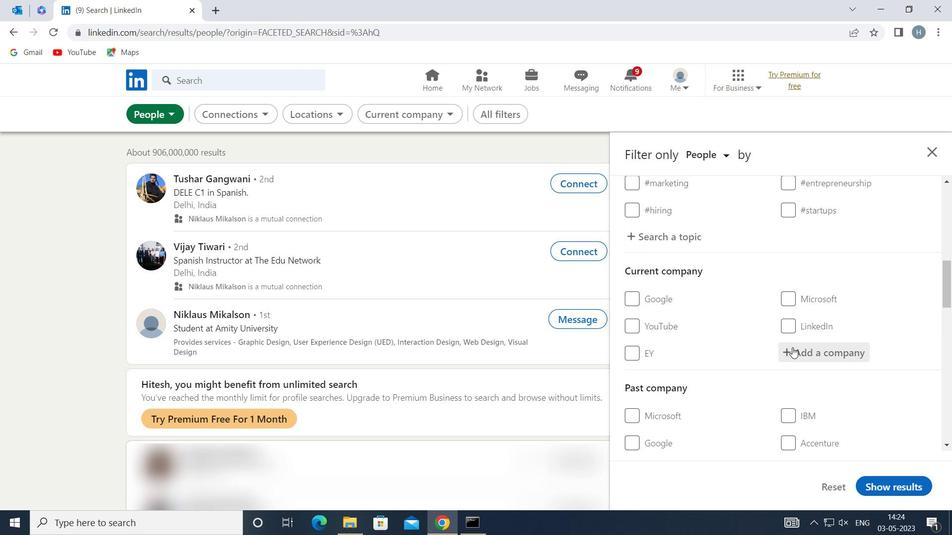 
Action: Mouse pressed left at (794, 347)
Screenshot: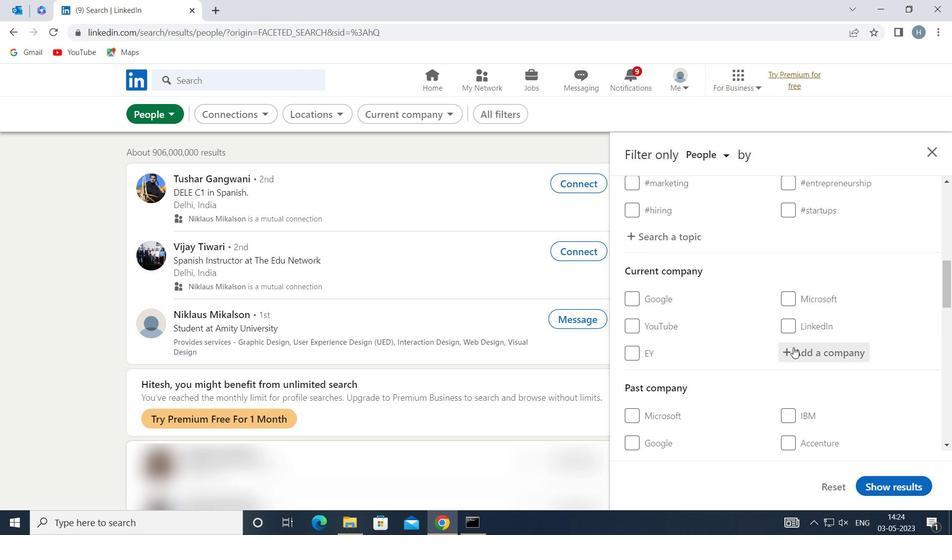 
Action: Mouse moved to (794, 347)
Screenshot: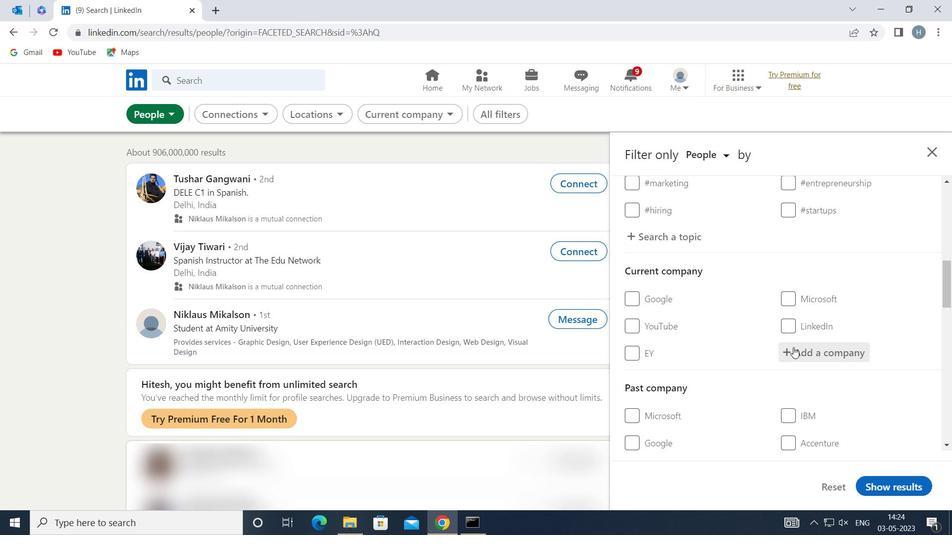 
Action: Key pressed <Key.shift>BELONG<Key.space><Key.shift>EDUCATION
Screenshot: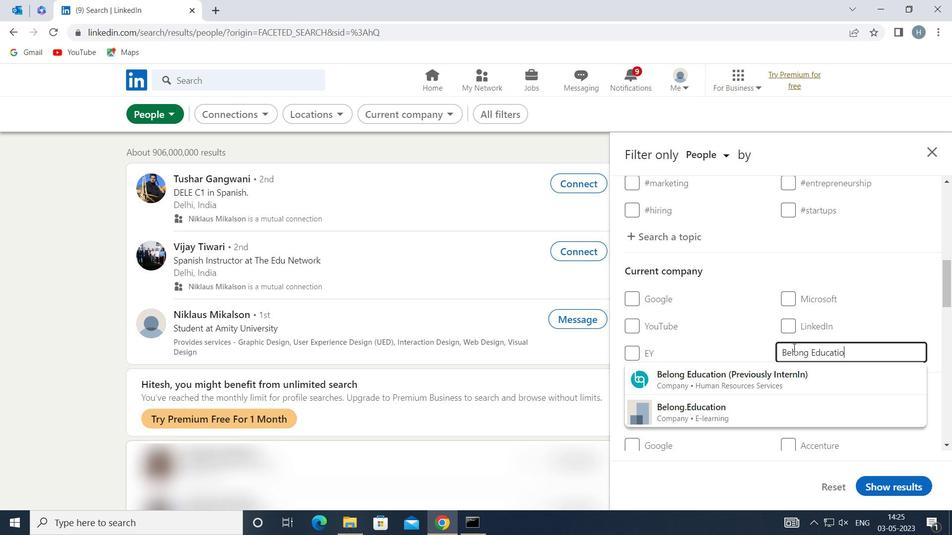 
Action: Mouse moved to (786, 380)
Screenshot: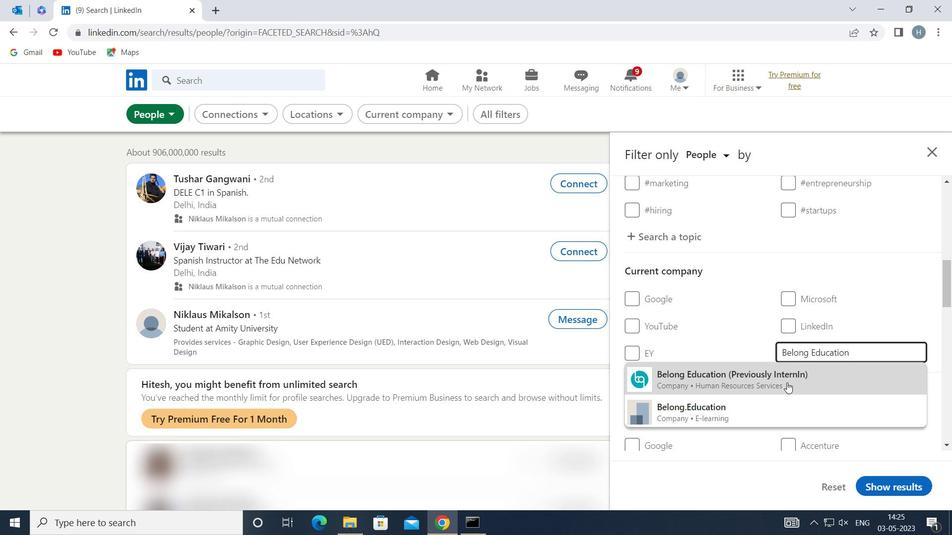 
Action: Mouse pressed left at (786, 380)
Screenshot: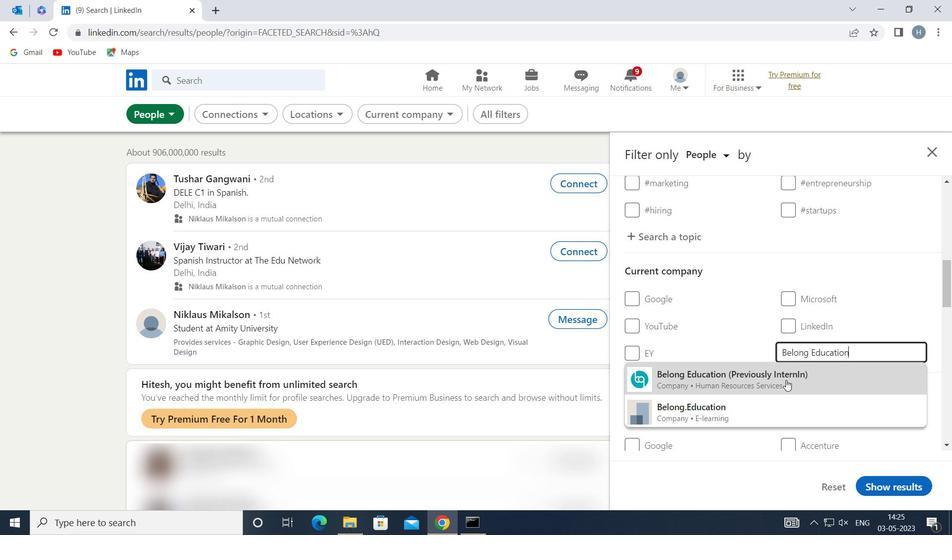 
Action: Mouse moved to (749, 313)
Screenshot: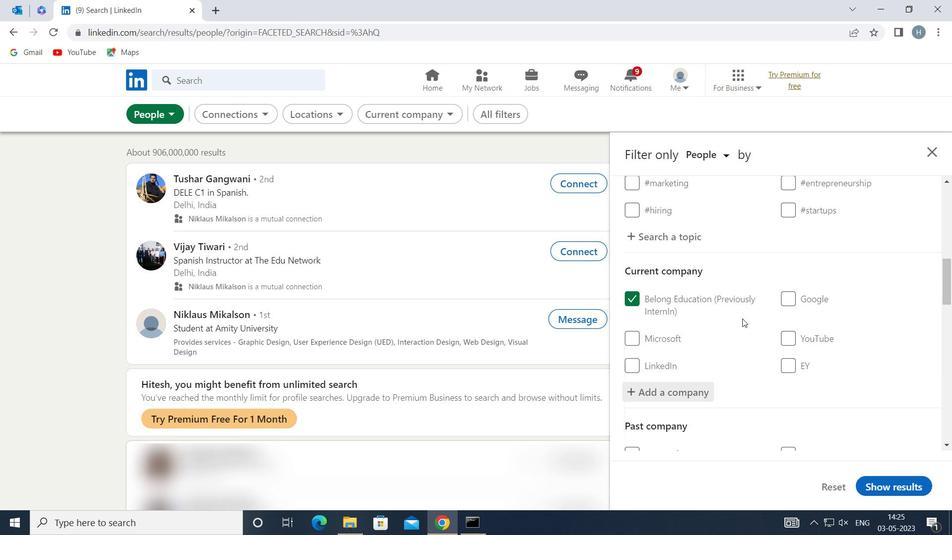
Action: Mouse scrolled (749, 313) with delta (0, 0)
Screenshot: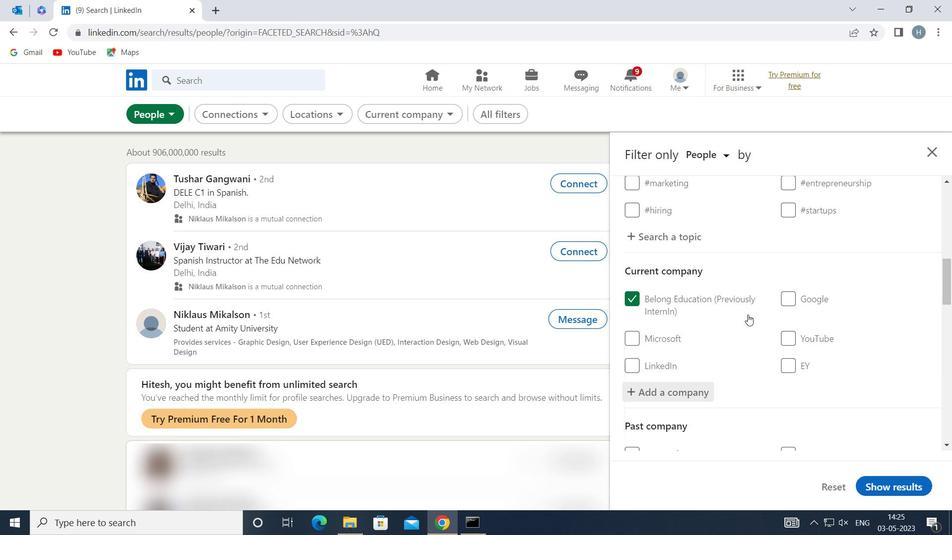 
Action: Mouse scrolled (749, 313) with delta (0, 0)
Screenshot: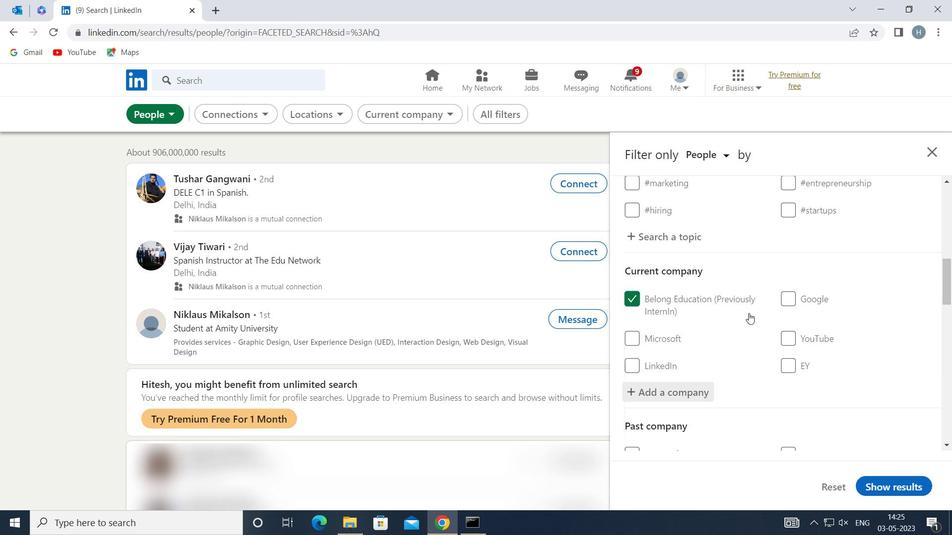 
Action: Mouse scrolled (749, 313) with delta (0, 0)
Screenshot: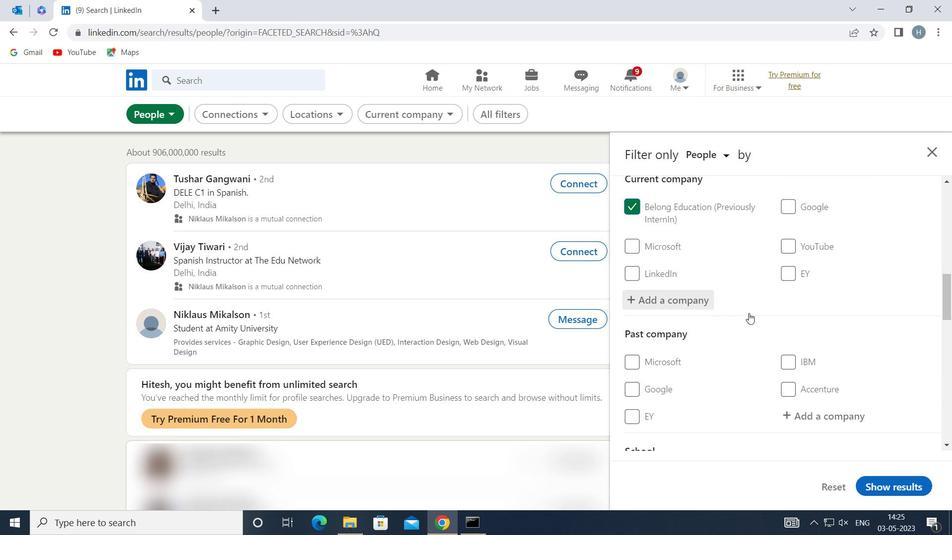 
Action: Mouse scrolled (749, 313) with delta (0, 0)
Screenshot: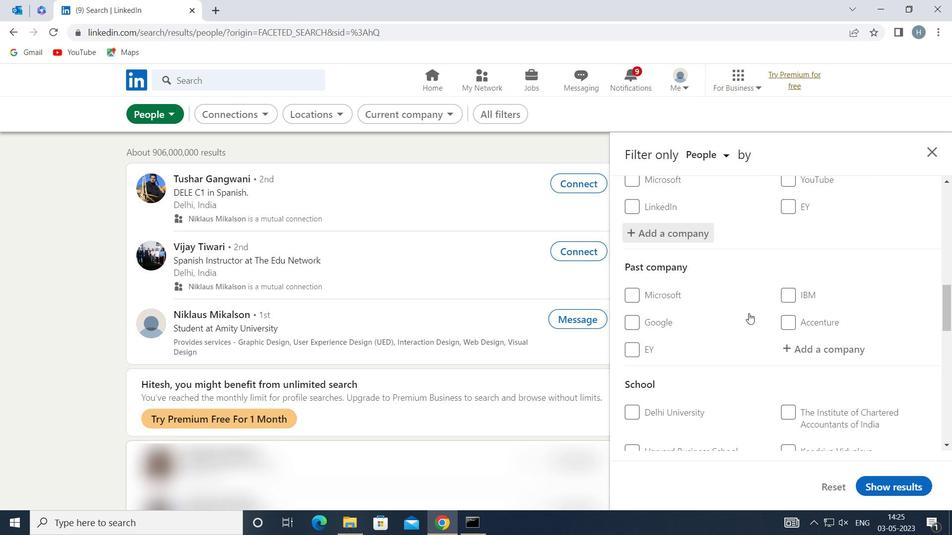 
Action: Mouse scrolled (749, 313) with delta (0, 0)
Screenshot: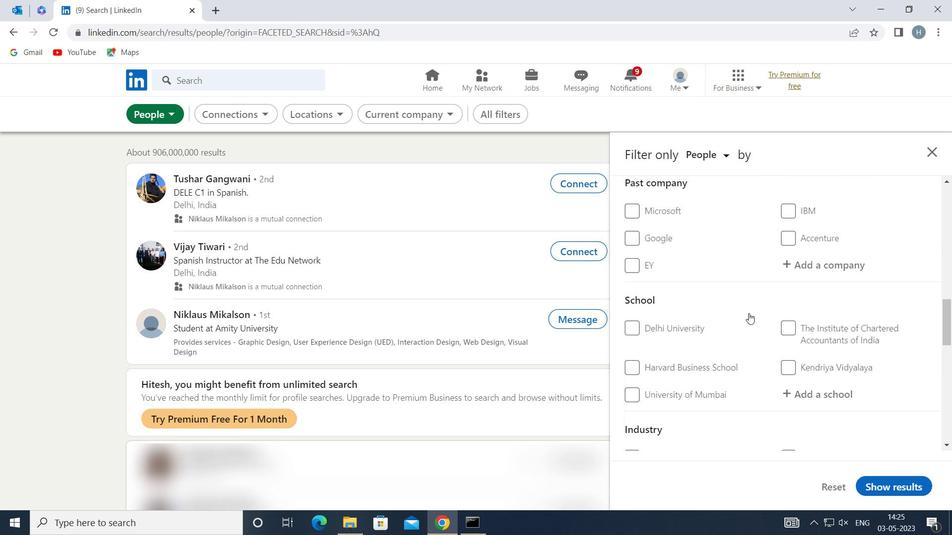 
Action: Mouse moved to (818, 325)
Screenshot: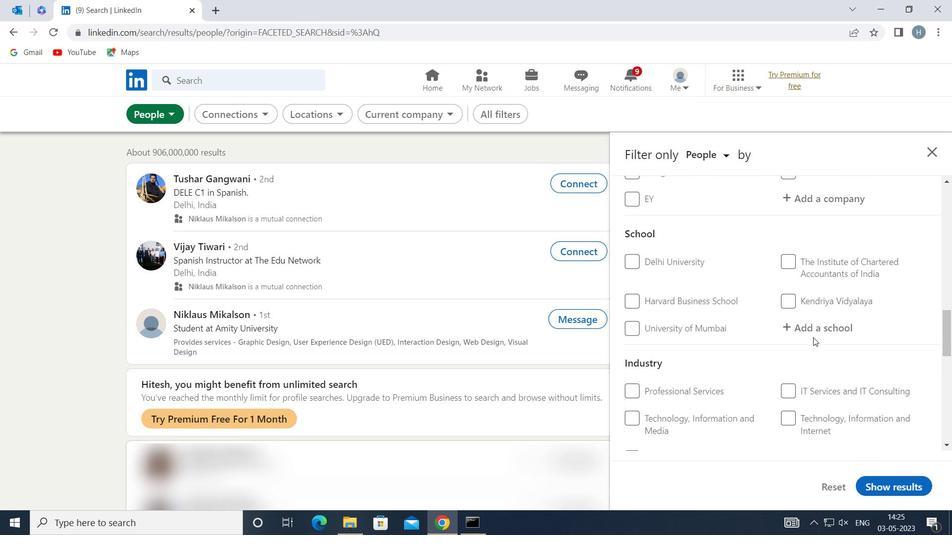 
Action: Mouse pressed left at (818, 325)
Screenshot: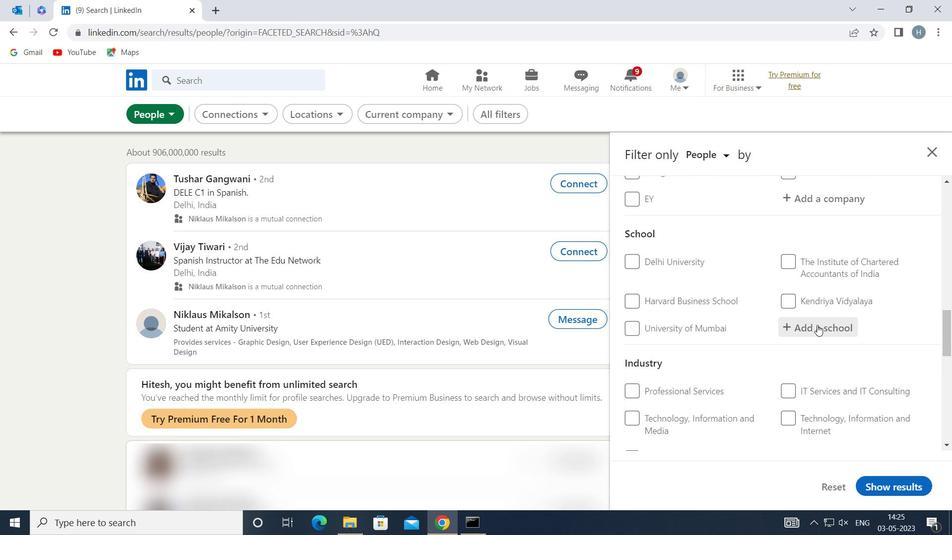 
Action: Key pressed <Key.shift>JAYPEE<Key.space><Key.shift>INSTITUTE<Key.space>OF<Key.space><Key.shift>IN
Screenshot: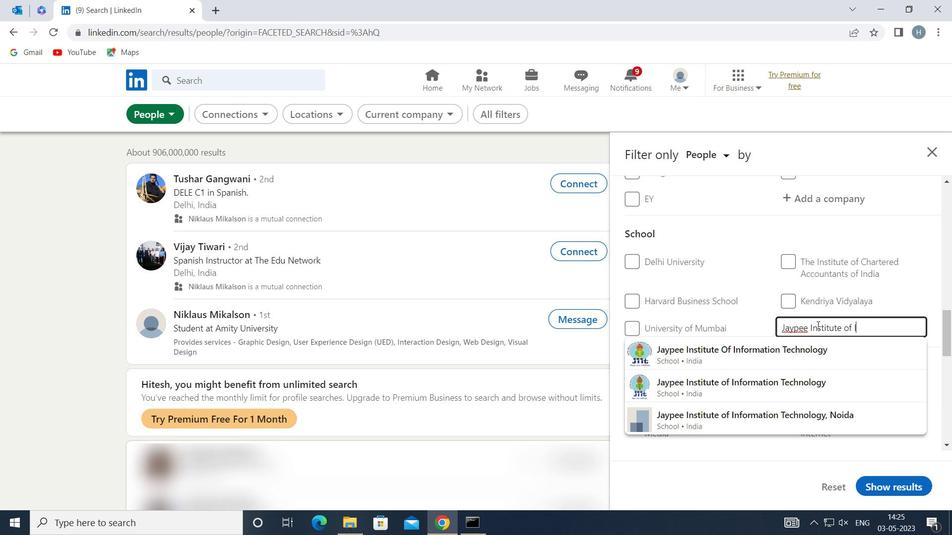 
Action: Mouse moved to (790, 409)
Screenshot: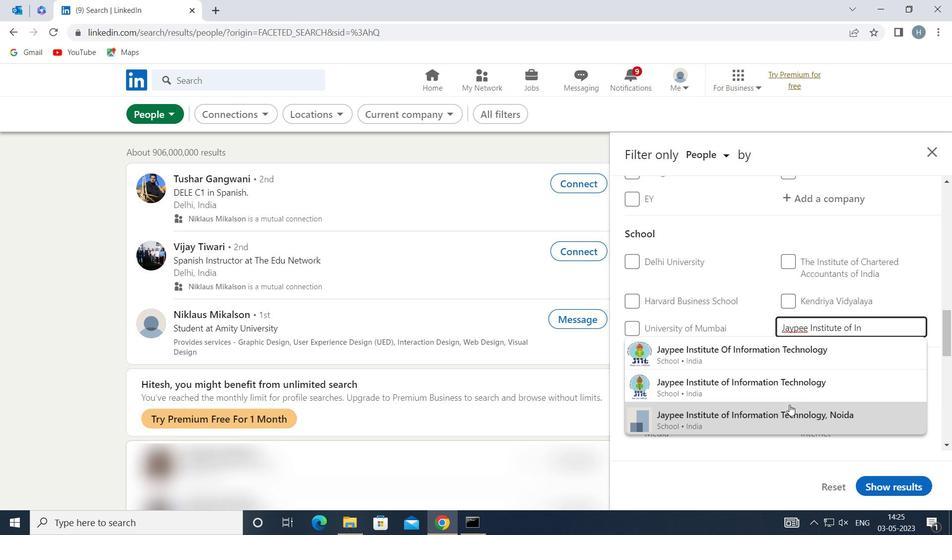 
Action: Mouse pressed left at (790, 409)
Screenshot: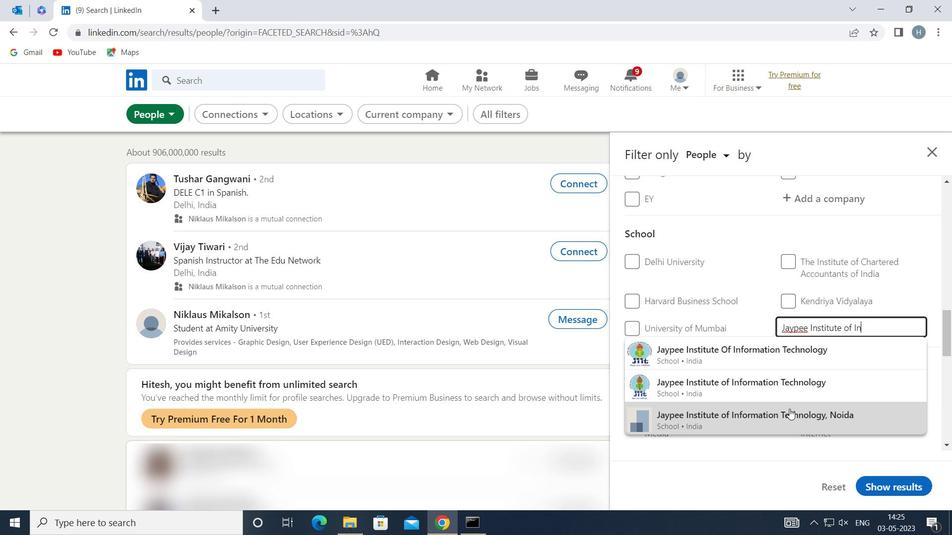 
Action: Mouse moved to (750, 336)
Screenshot: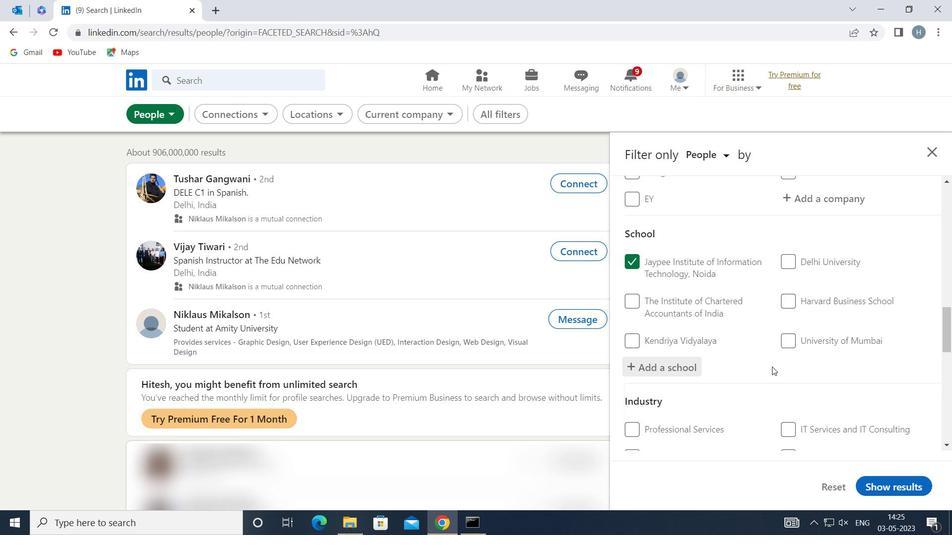 
Action: Mouse scrolled (750, 336) with delta (0, 0)
Screenshot: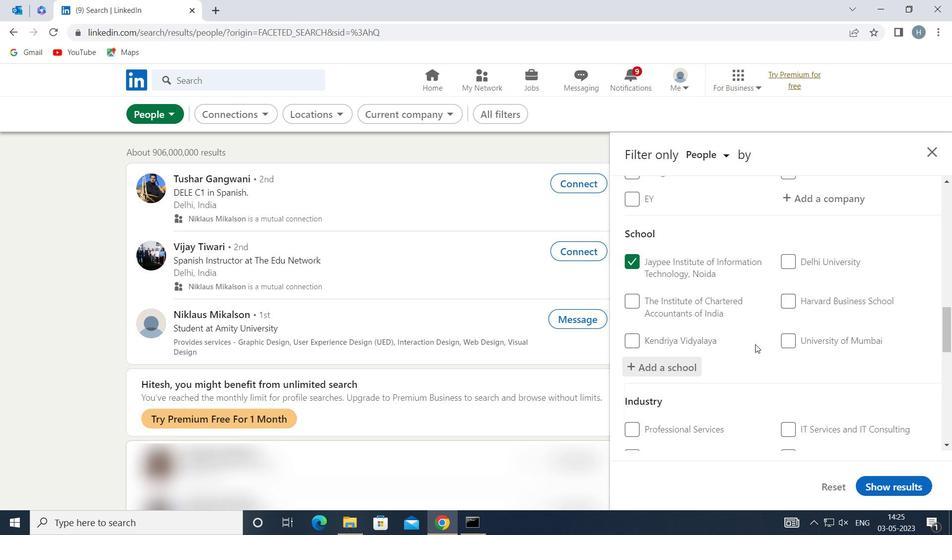 
Action: Mouse moved to (750, 335)
Screenshot: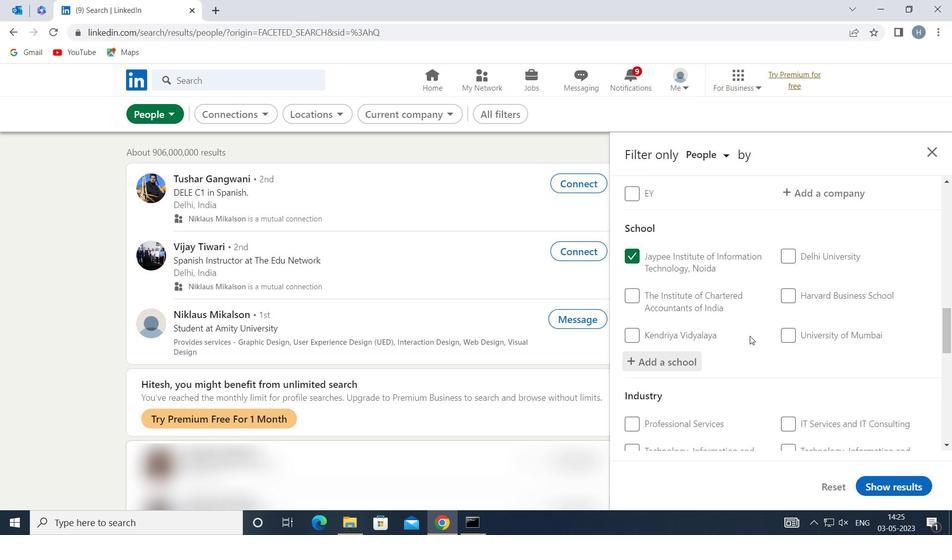 
Action: Mouse scrolled (750, 335) with delta (0, 0)
Screenshot: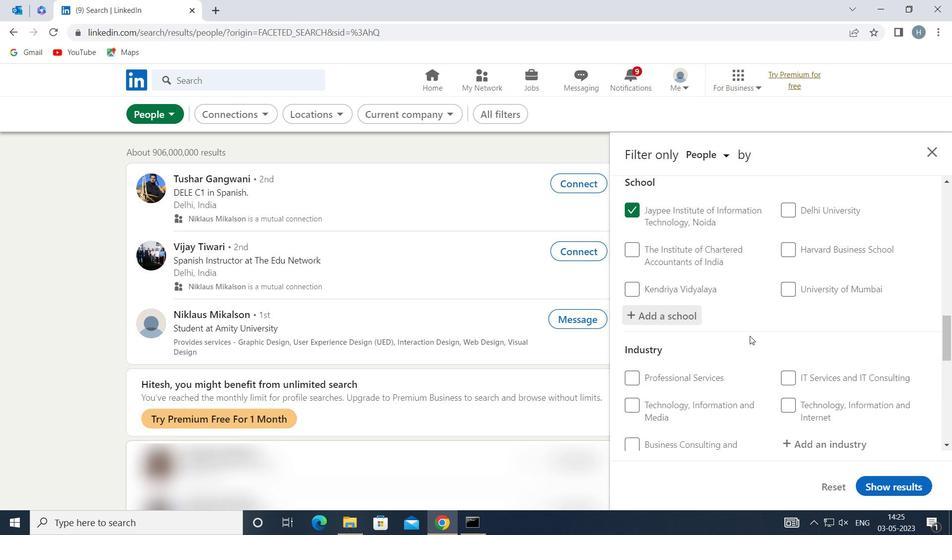 
Action: Mouse scrolled (750, 335) with delta (0, 0)
Screenshot: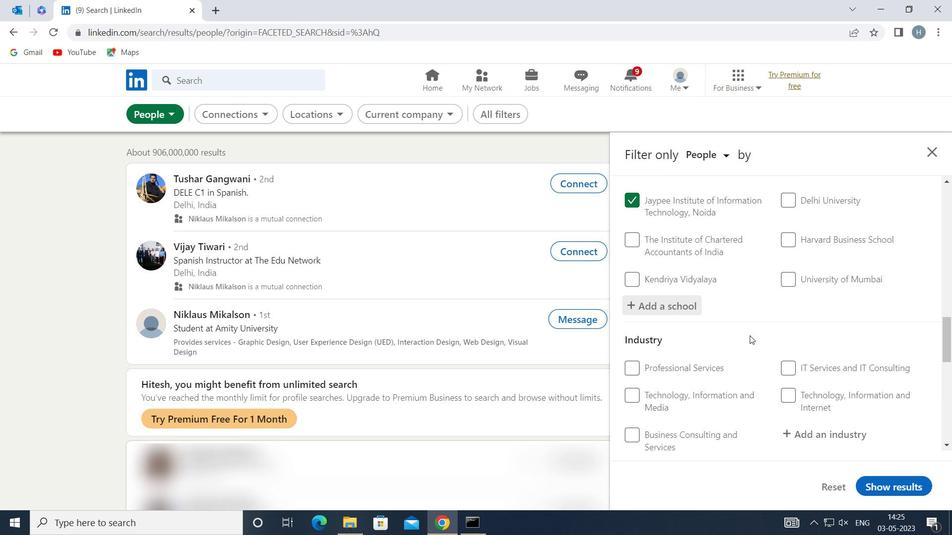 
Action: Mouse moved to (833, 315)
Screenshot: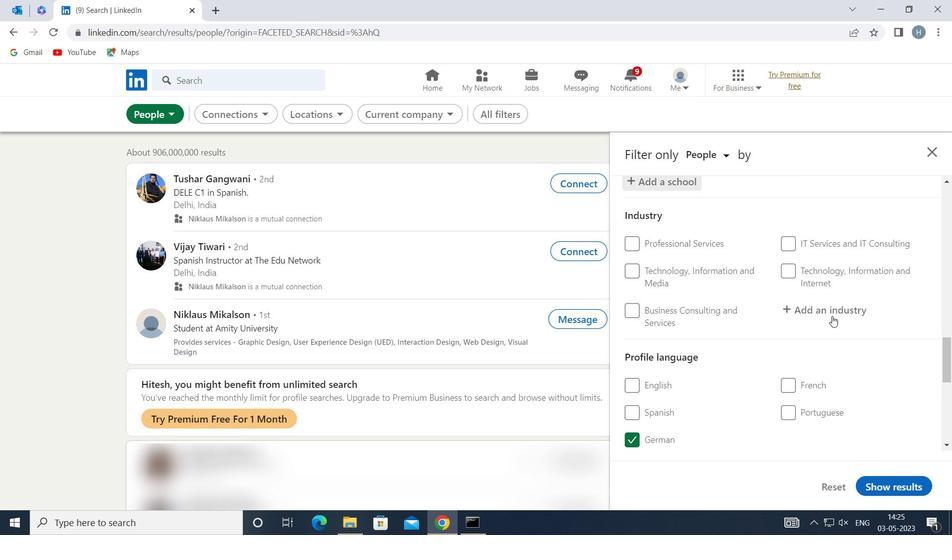 
Action: Mouse pressed left at (833, 315)
Screenshot: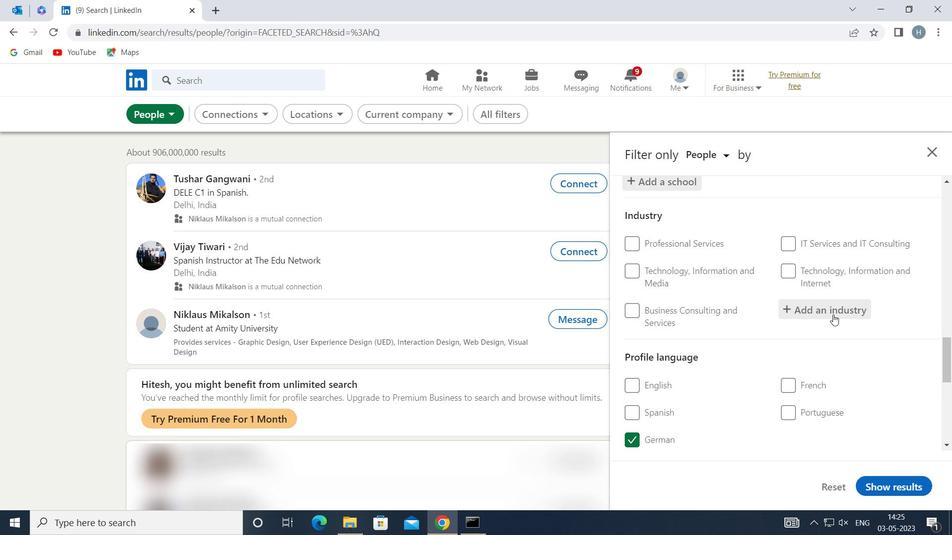
Action: Key pressed <Key.shift>WHOLESALE<Key.space><Key.shift>H
Screenshot: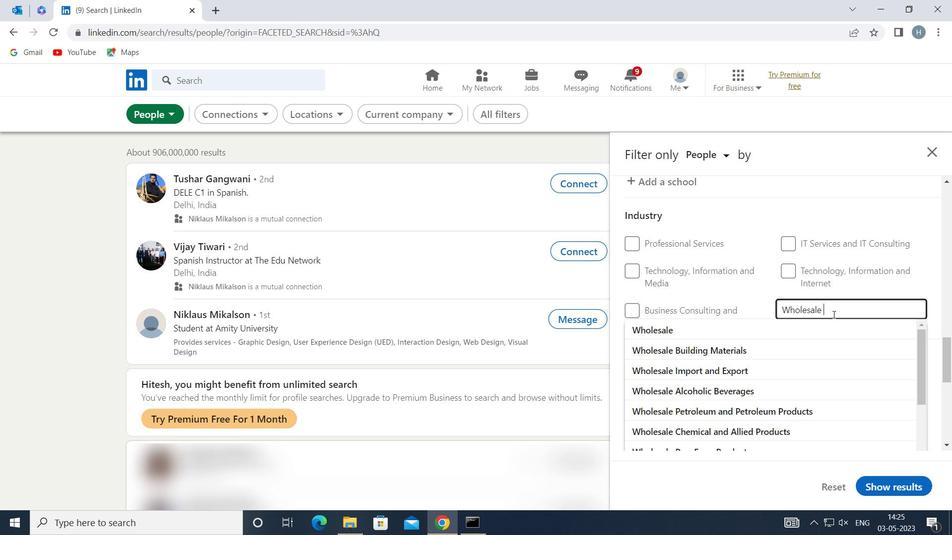 
Action: Mouse moved to (801, 329)
Screenshot: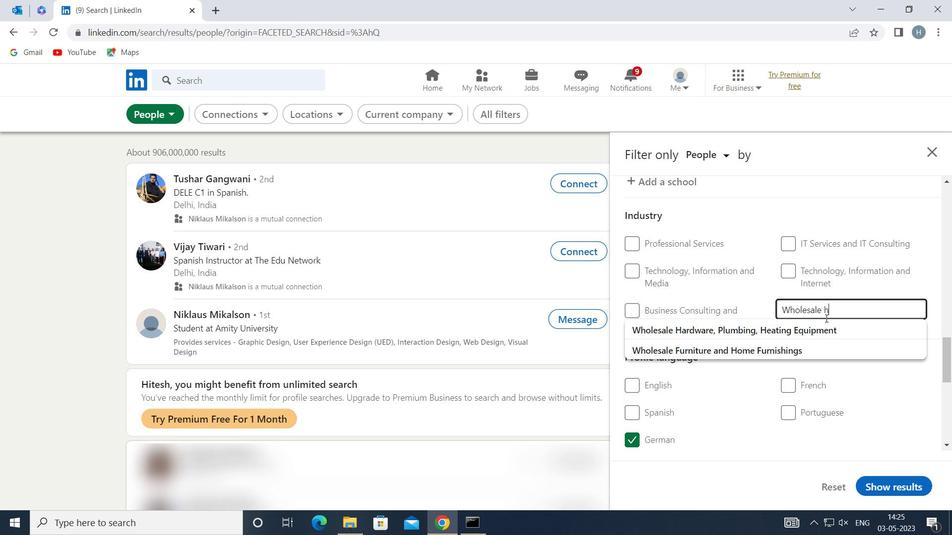 
Action: Mouse pressed left at (801, 329)
Screenshot: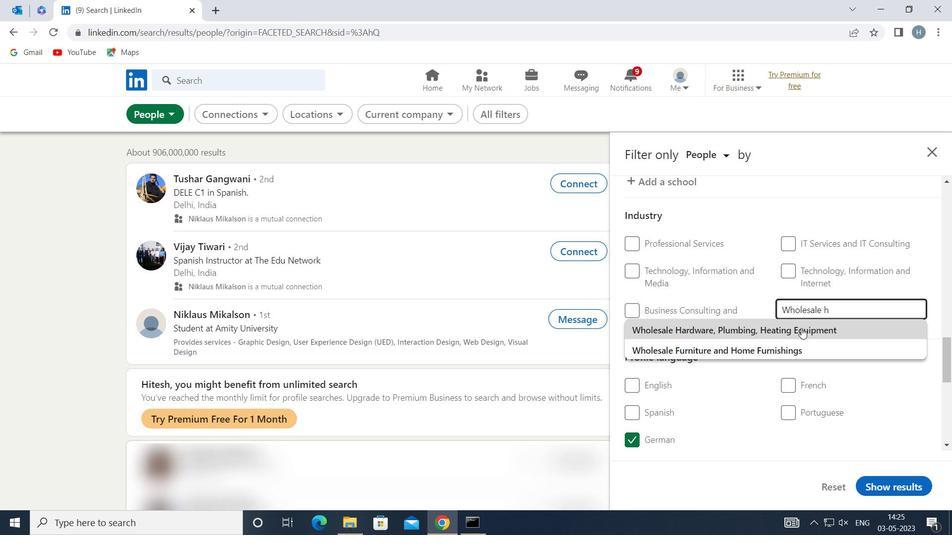 
Action: Mouse moved to (775, 316)
Screenshot: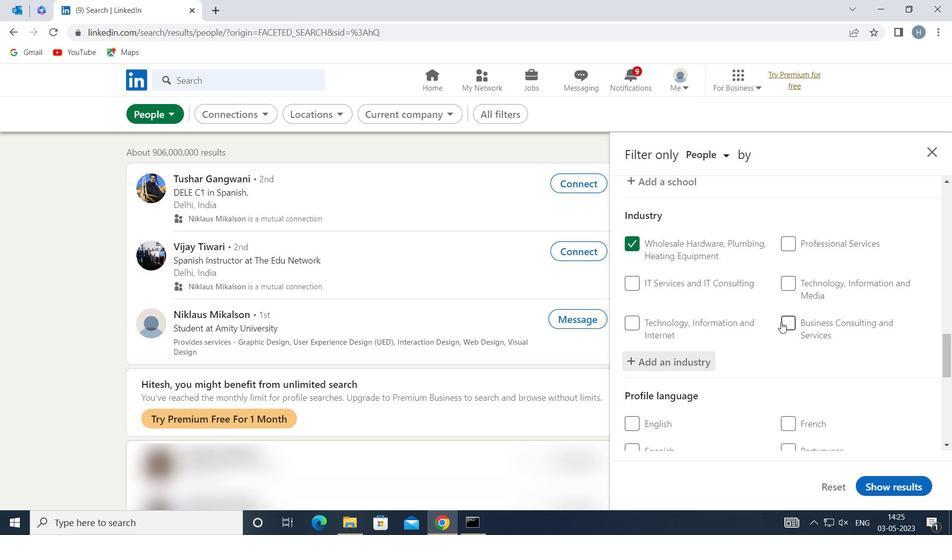 
Action: Mouse scrolled (775, 316) with delta (0, 0)
Screenshot: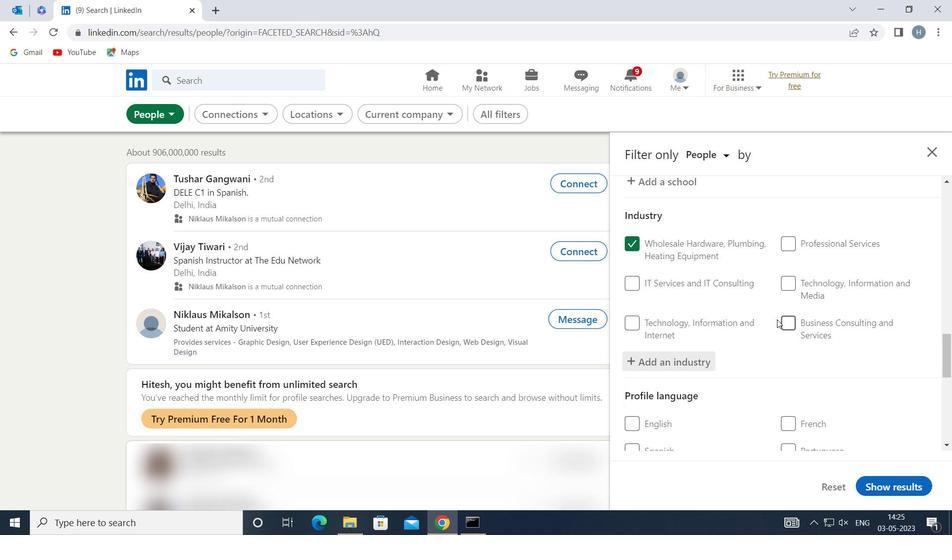 
Action: Mouse scrolled (775, 316) with delta (0, 0)
Screenshot: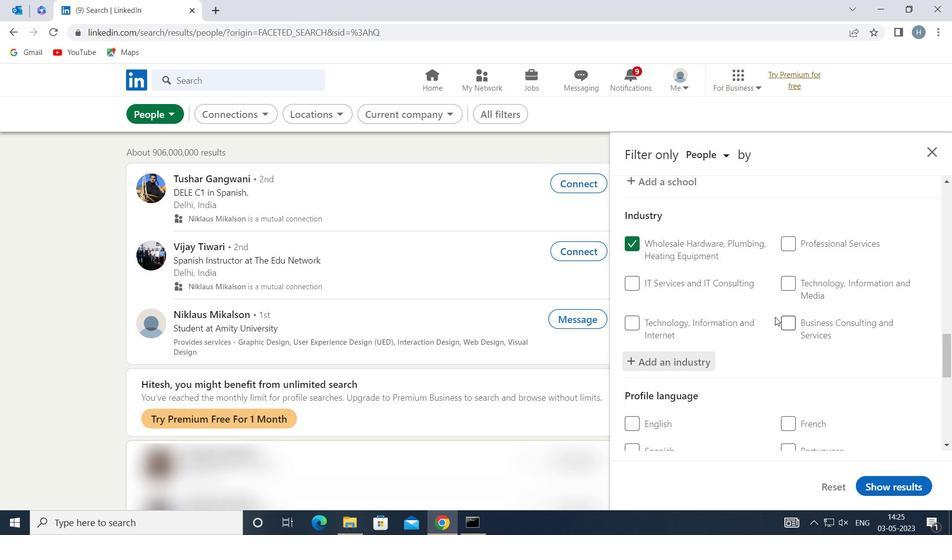
Action: Mouse scrolled (775, 316) with delta (0, 0)
Screenshot: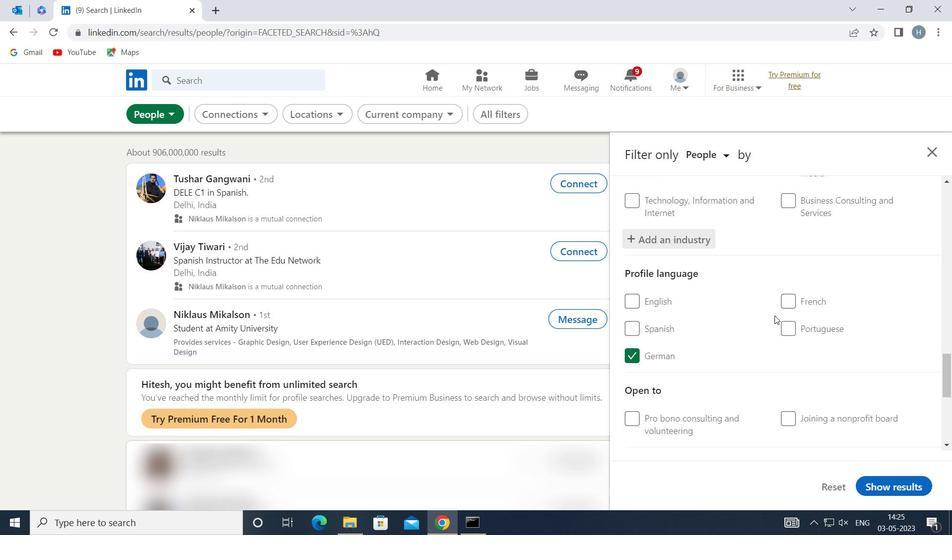 
Action: Mouse scrolled (775, 316) with delta (0, 0)
Screenshot: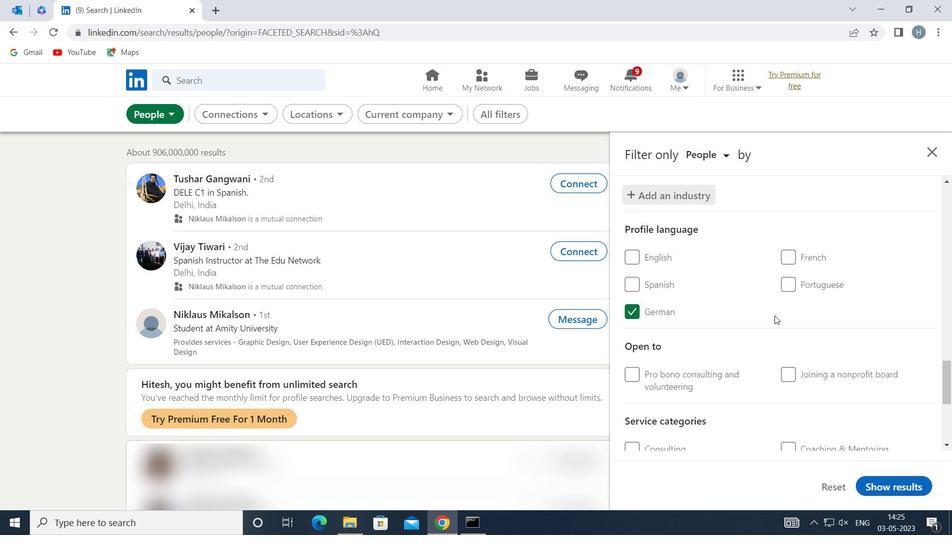 
Action: Mouse scrolled (775, 316) with delta (0, 0)
Screenshot: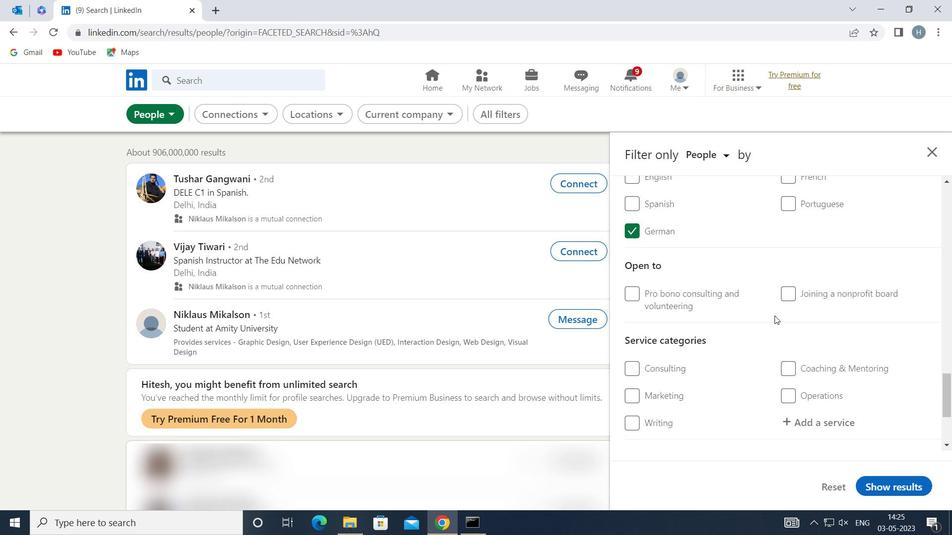 
Action: Mouse moved to (829, 357)
Screenshot: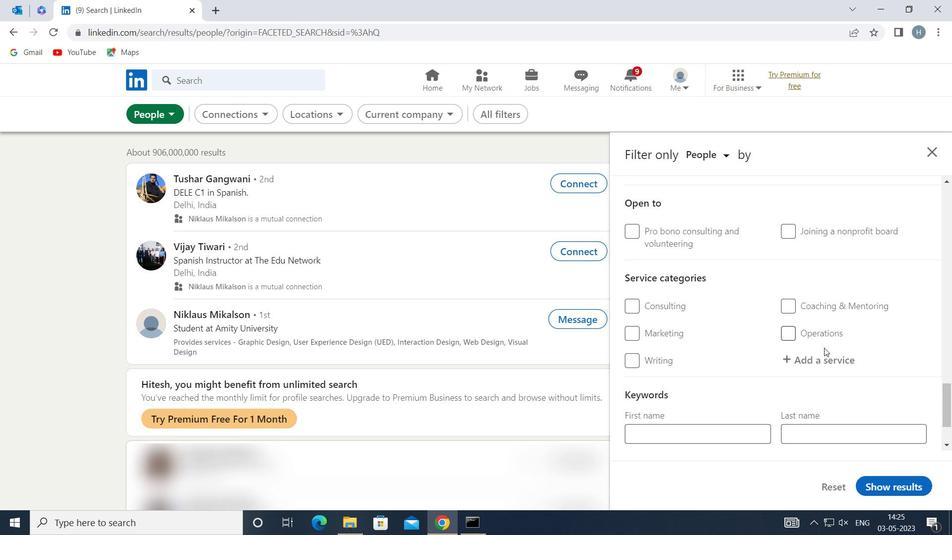 
Action: Mouse pressed left at (829, 357)
Screenshot: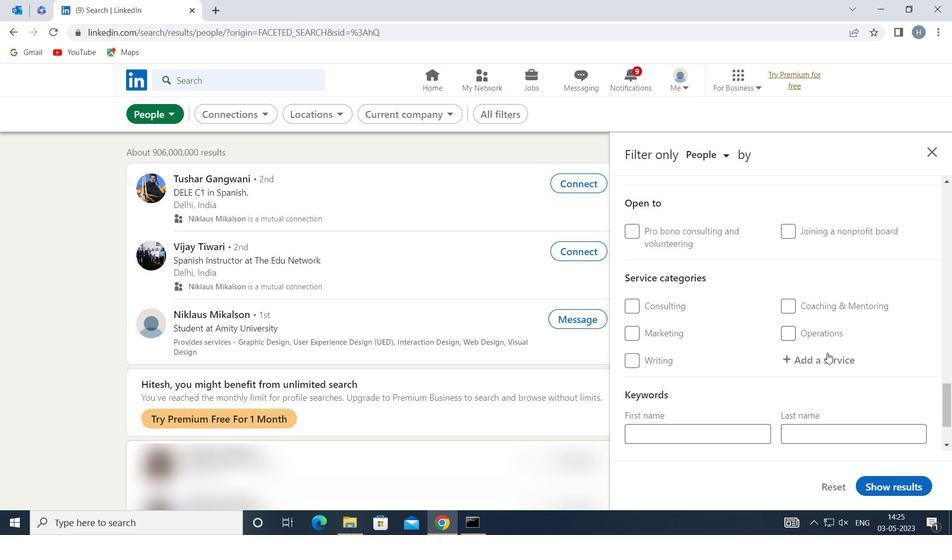 
Action: Mouse moved to (828, 357)
Screenshot: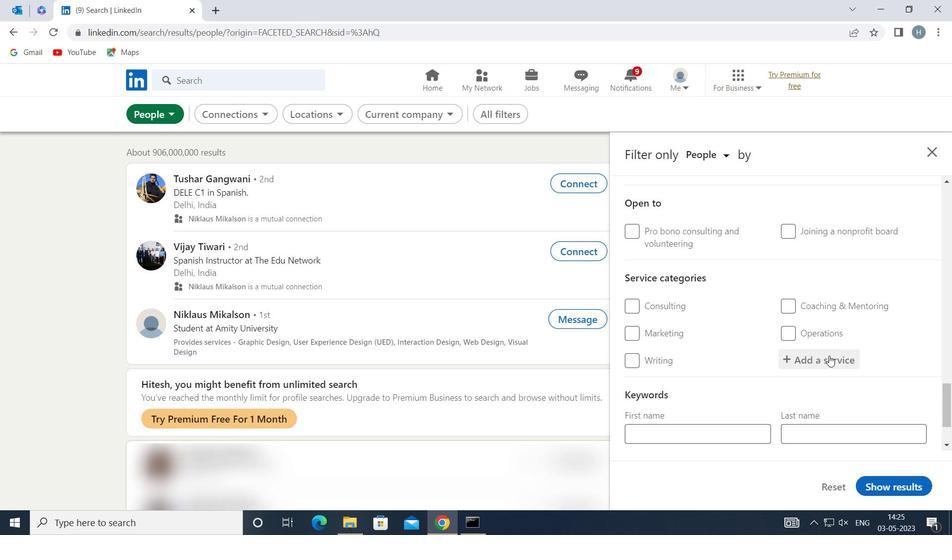 
Action: Key pressed <Key.shift>PERSONAL<Key.space><Key.shift>N<Key.backspace><Key.shift>IN
Screenshot: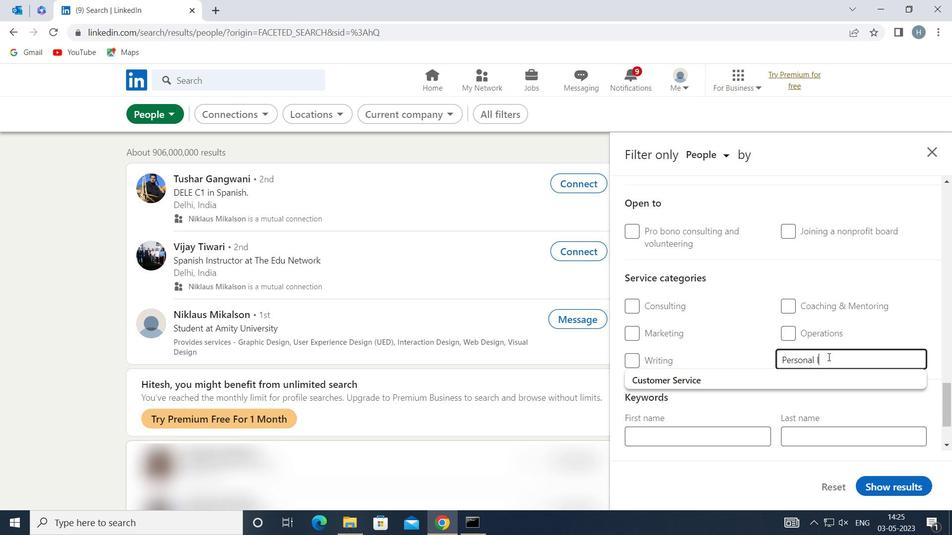 
Action: Mouse moved to (787, 377)
Screenshot: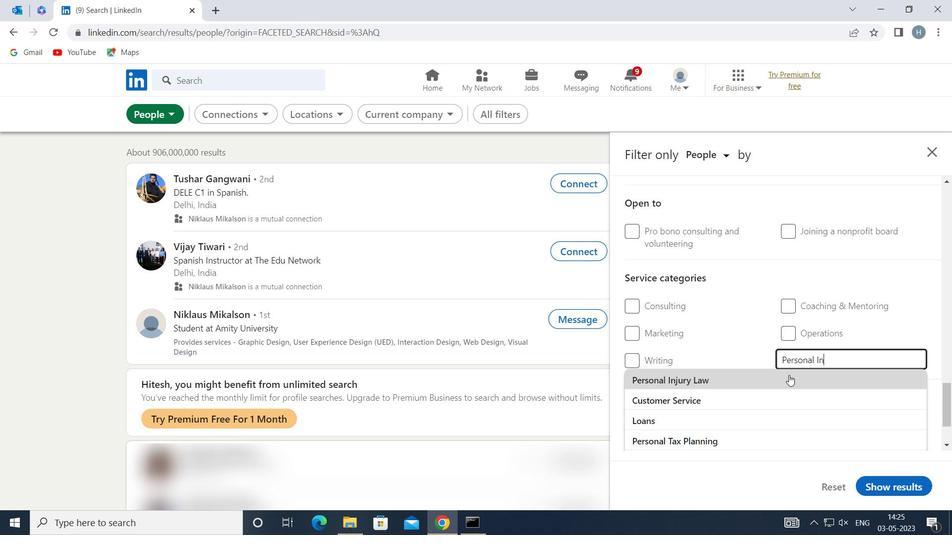 
Action: Mouse pressed left at (787, 377)
Screenshot: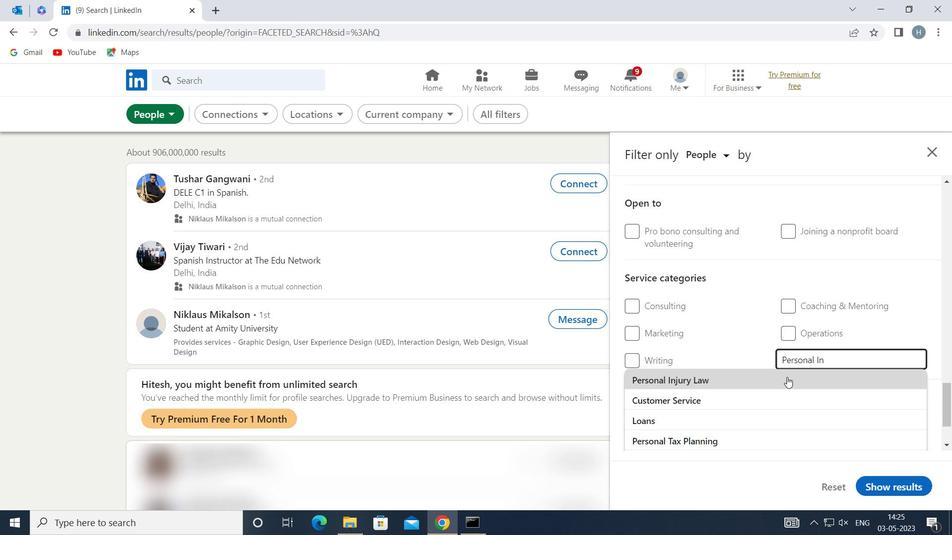 
Action: Mouse moved to (749, 351)
Screenshot: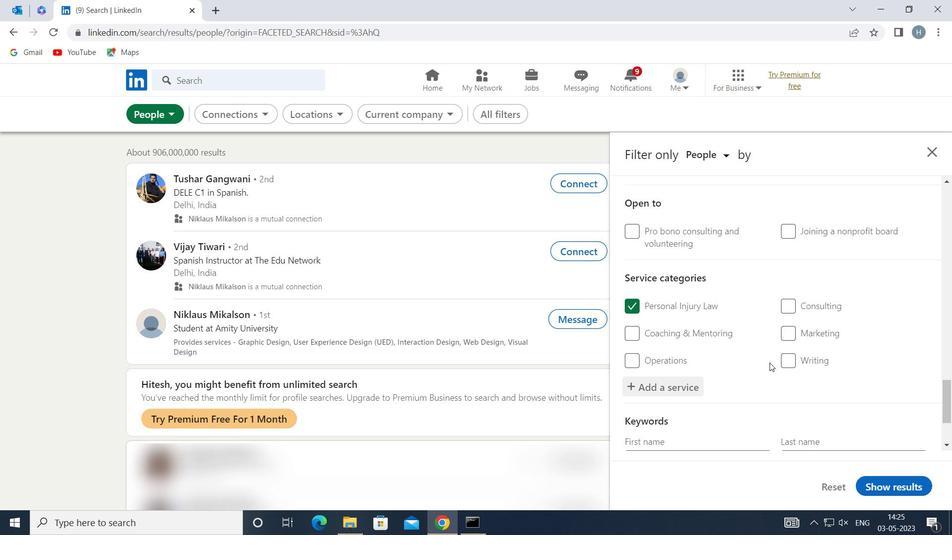 
Action: Mouse scrolled (749, 351) with delta (0, 0)
Screenshot: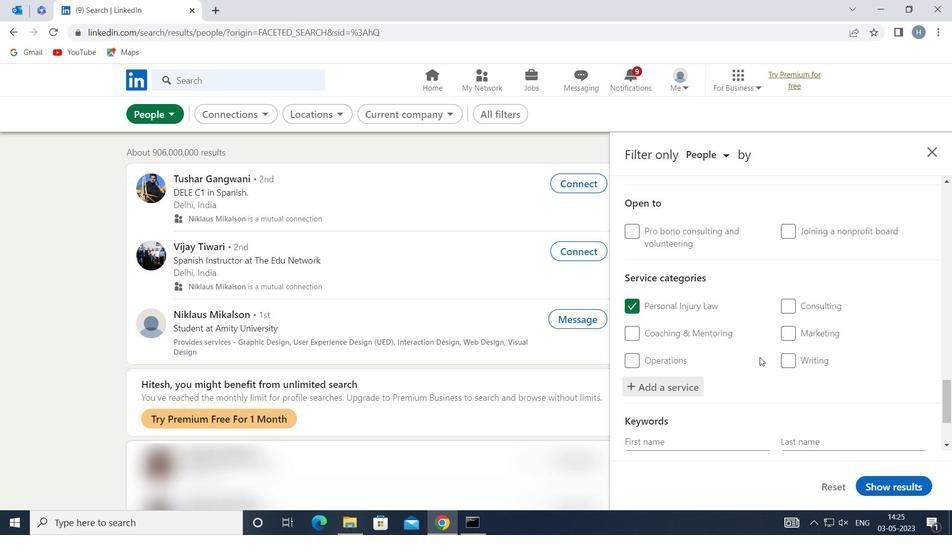 
Action: Mouse scrolled (749, 351) with delta (0, 0)
Screenshot: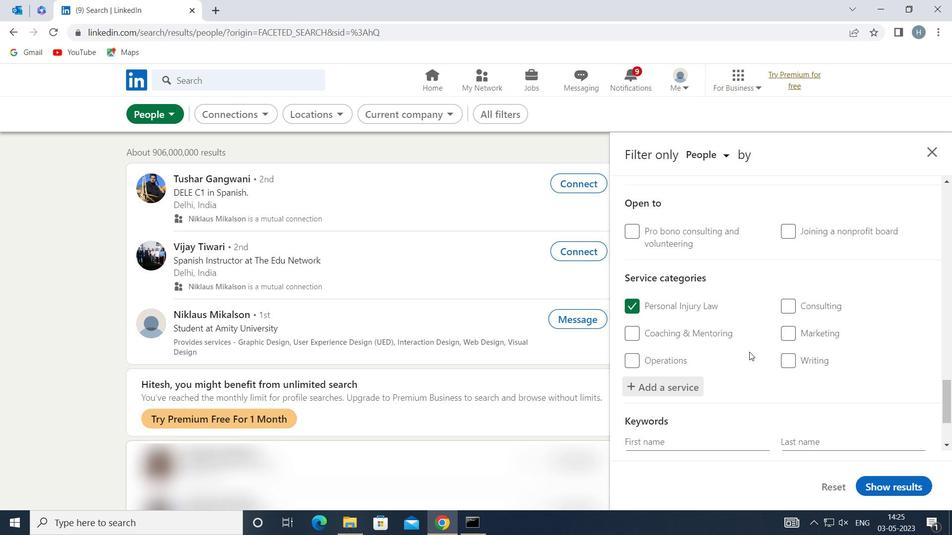 
Action: Mouse moved to (749, 351)
Screenshot: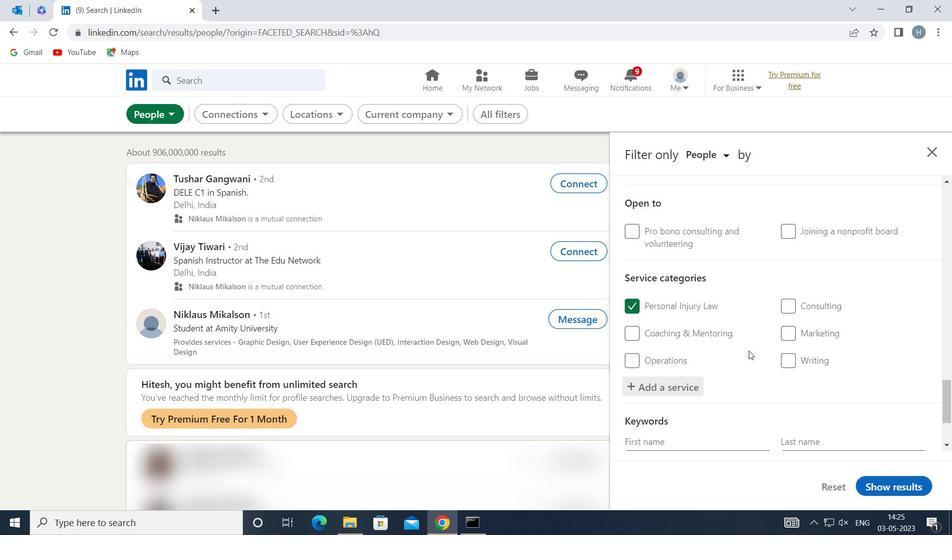 
Action: Mouse scrolled (749, 351) with delta (0, 0)
Screenshot: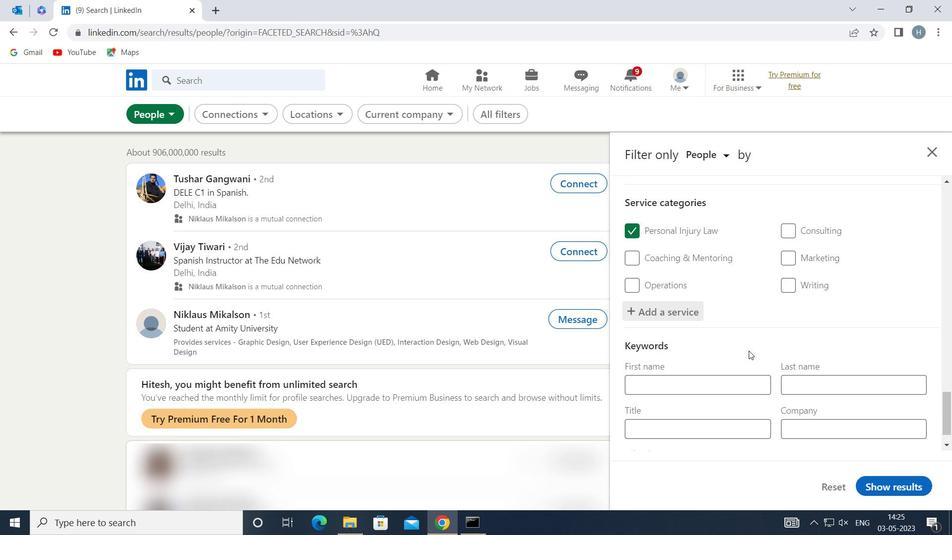 
Action: Mouse moved to (747, 389)
Screenshot: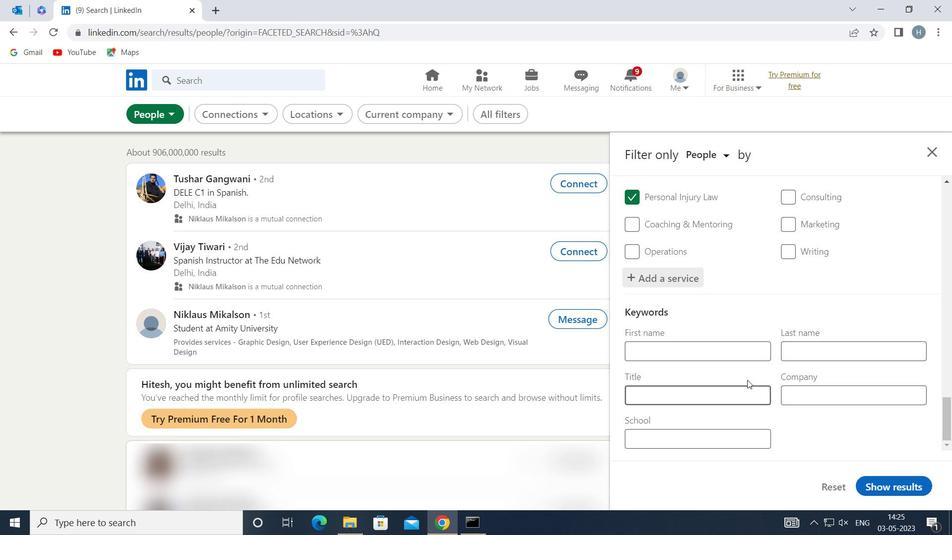 
Action: Mouse pressed left at (747, 389)
Screenshot: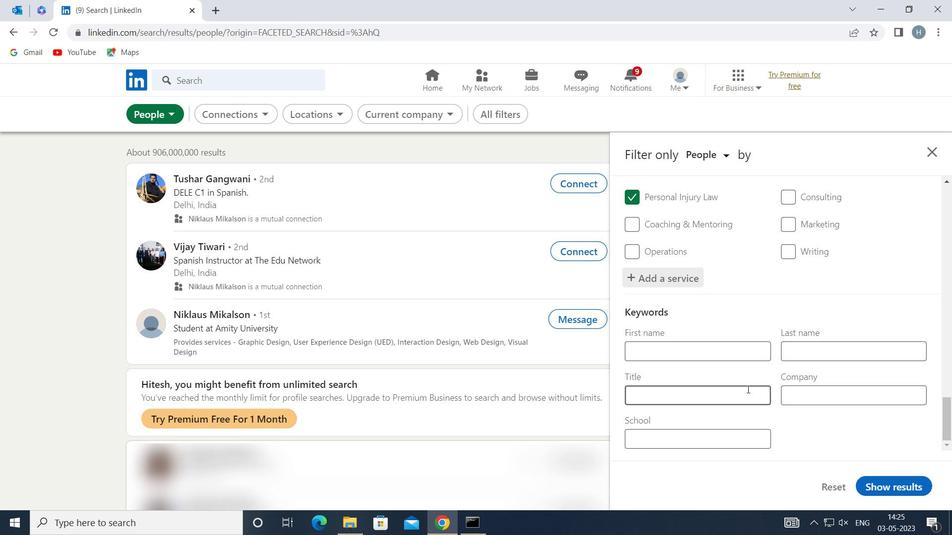 
Action: Mouse moved to (745, 391)
Screenshot: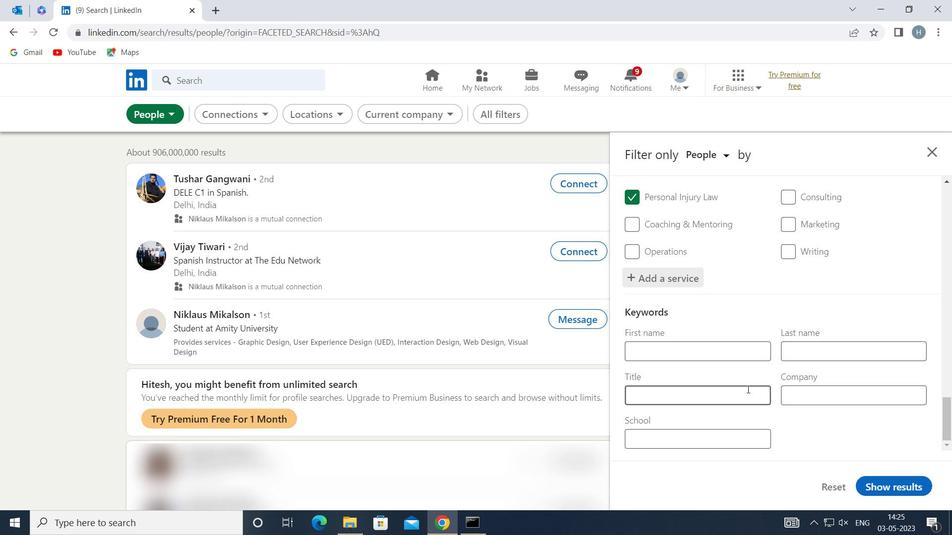 
Action: Key pressed <Key.shift>B2<Key.shift>B<Key.space><Key.shift>SALES<Key.space><Key.shift>SPECIALIST
Screenshot: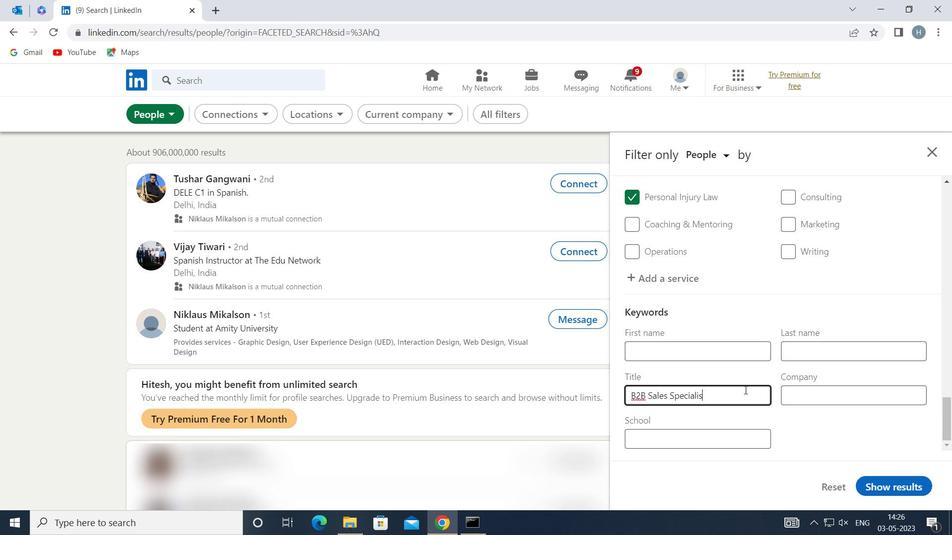 
Action: Mouse moved to (908, 483)
Screenshot: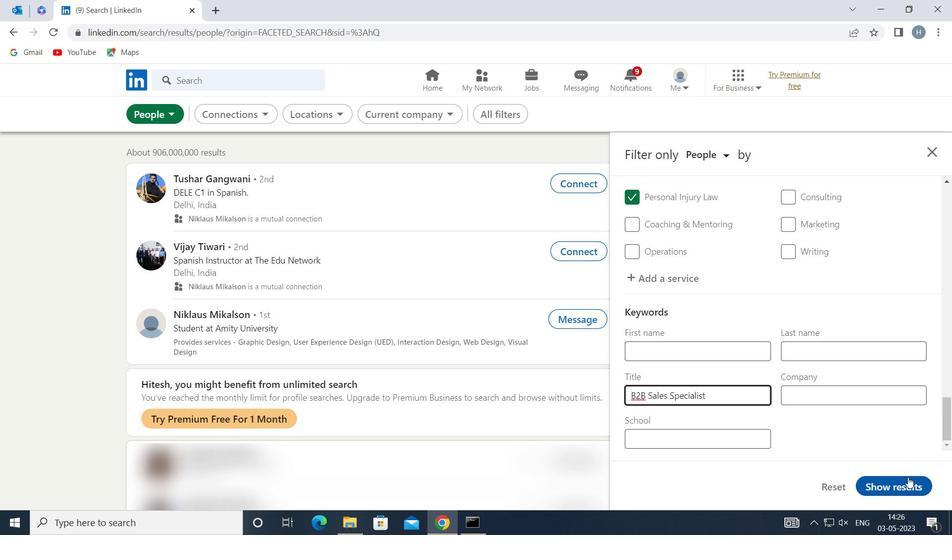 
Action: Mouse pressed left at (908, 483)
Screenshot: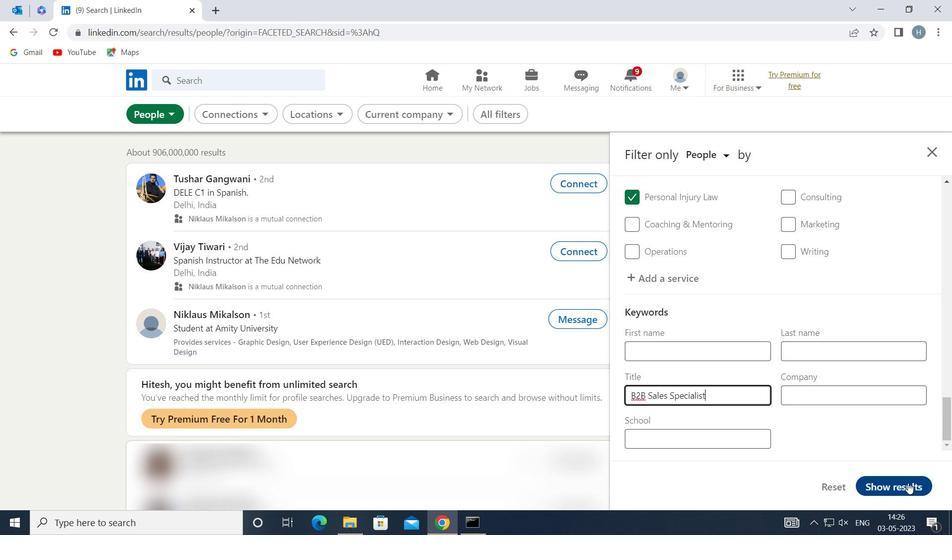 
Action: Mouse moved to (854, 428)
Screenshot: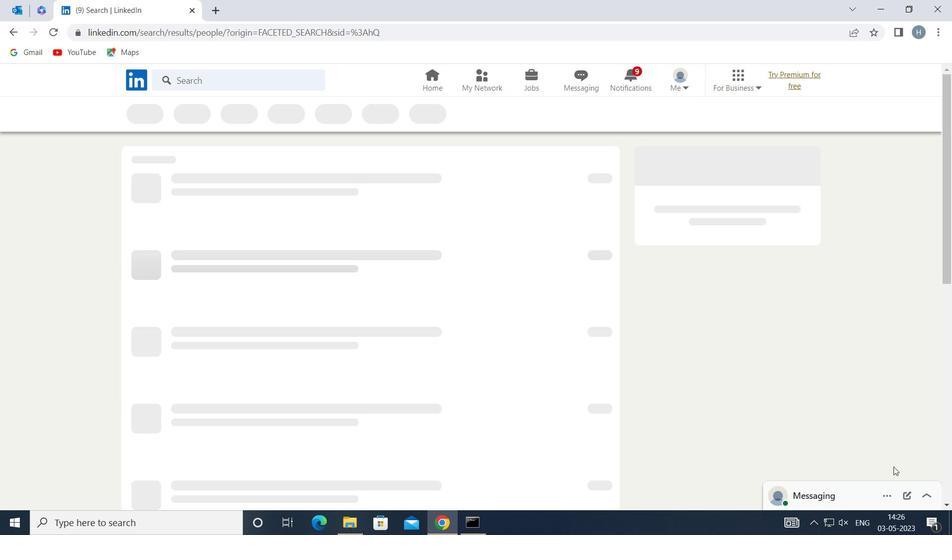 
